Task: Look for space in Dandeli, India from 3rd August, 2023 to 17th August, 2023 for 3 adults, 1 child in price range Rs.3000 to Rs.15000. Place can be entire place with 3 bedrooms having 4 beds and 2 bathrooms. Property type can be house, flat, guest house. Booking option can be shelf check-in. Required host language is English.
Action: Mouse moved to (459, 53)
Screenshot: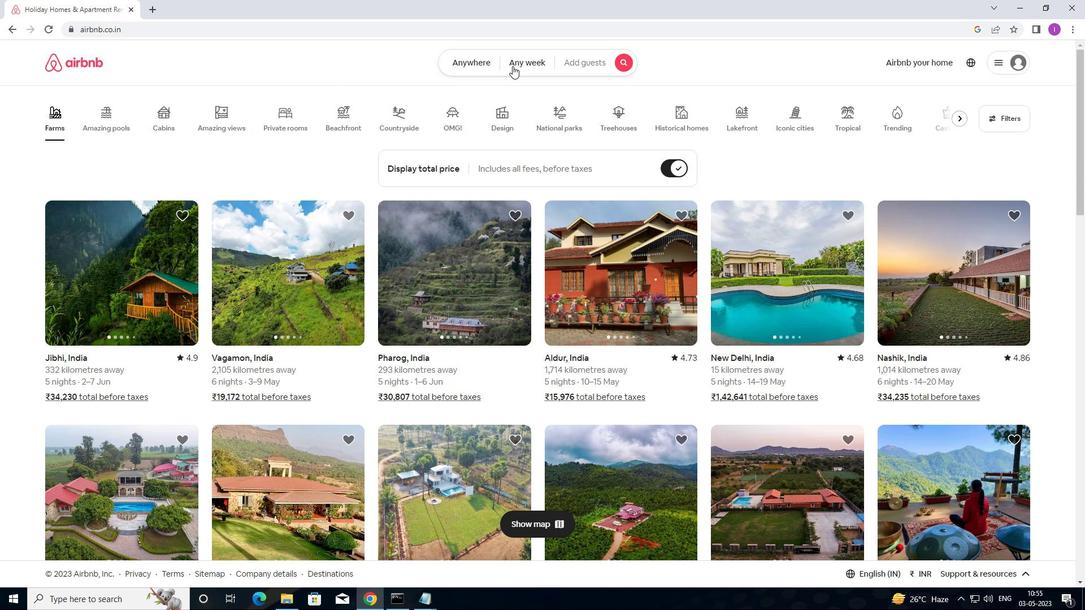 
Action: Mouse pressed left at (459, 53)
Screenshot: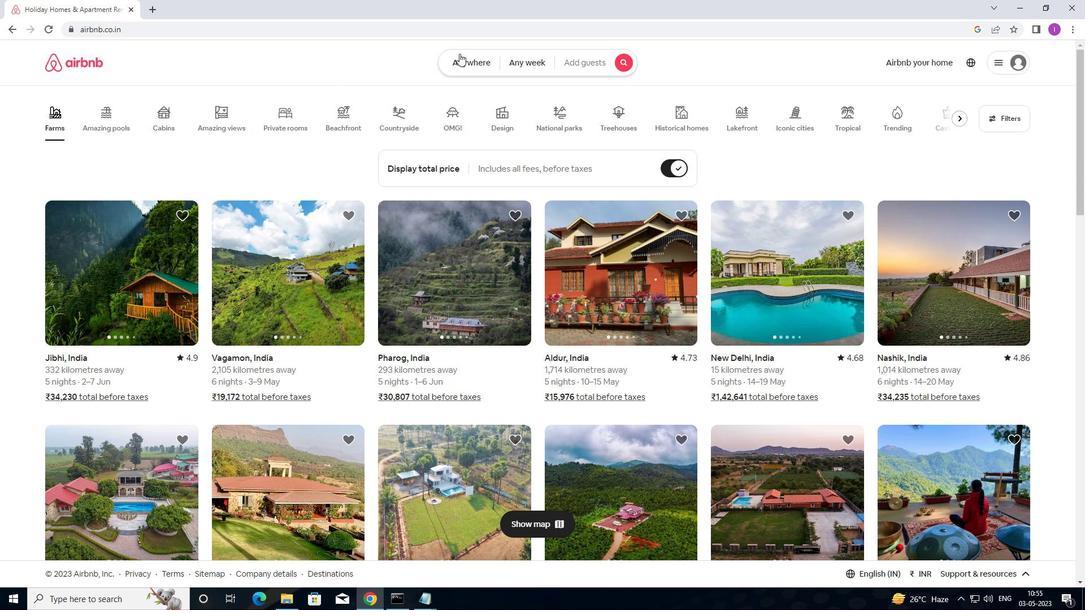 
Action: Mouse moved to (367, 111)
Screenshot: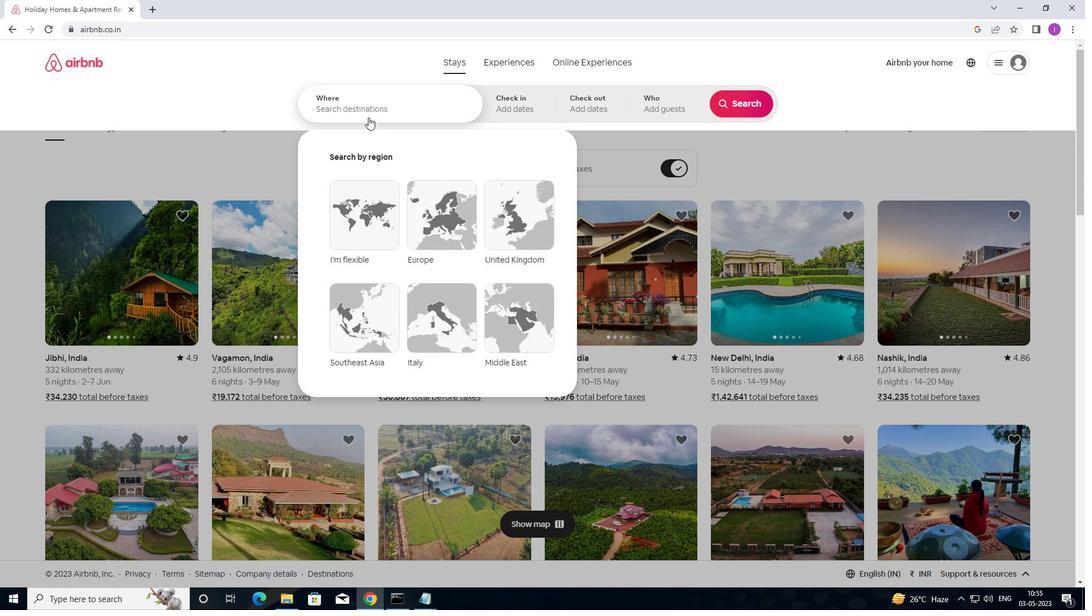 
Action: Mouse pressed left at (367, 111)
Screenshot: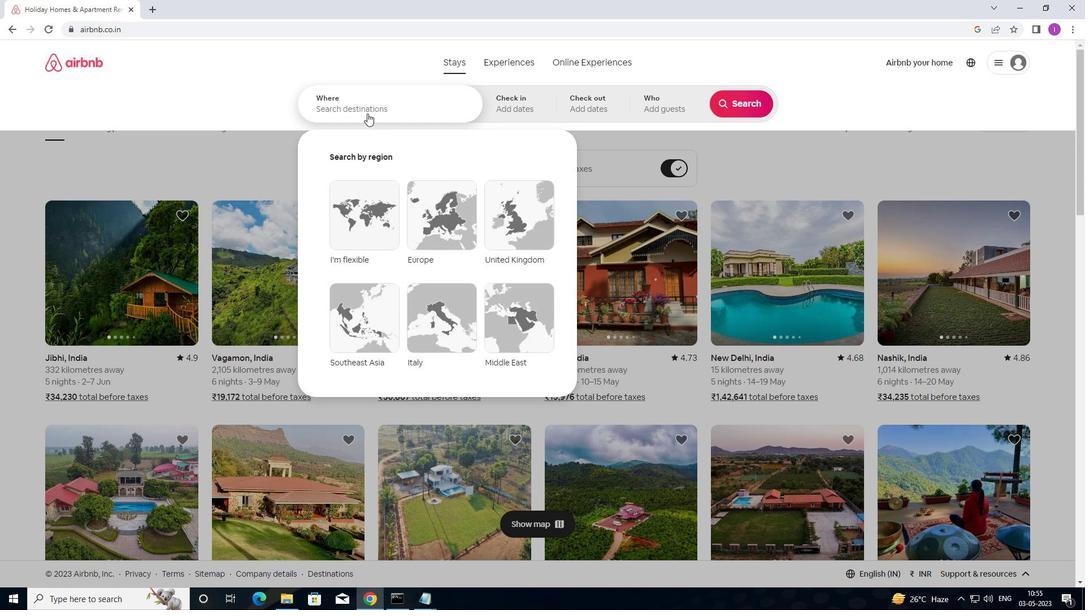 
Action: Mouse moved to (434, 107)
Screenshot: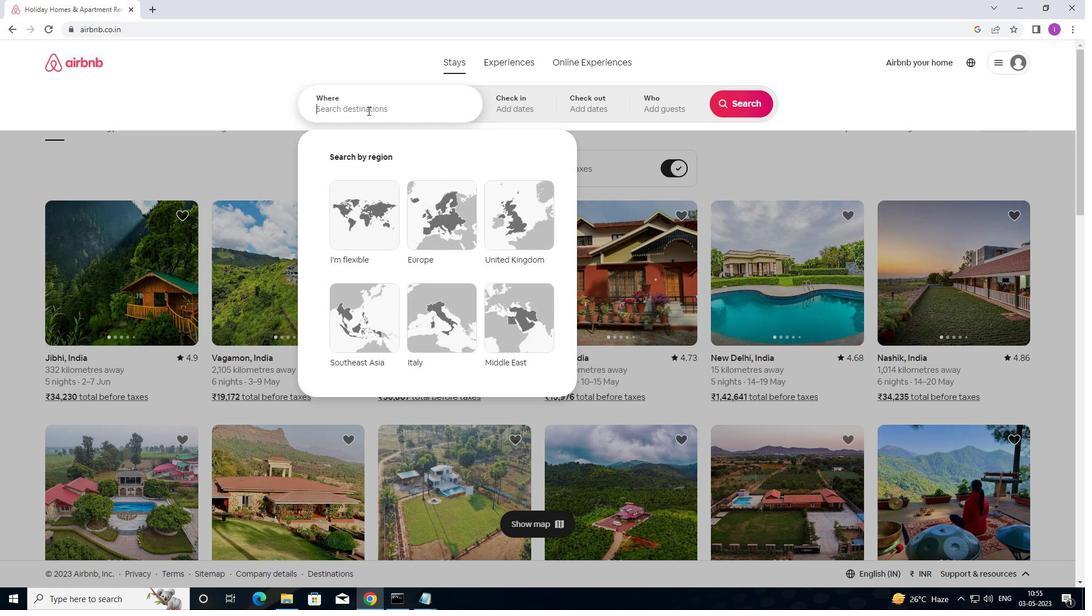 
Action: Key pressed <Key.shift>DANDELI,<Key.shift>INDIA
Screenshot: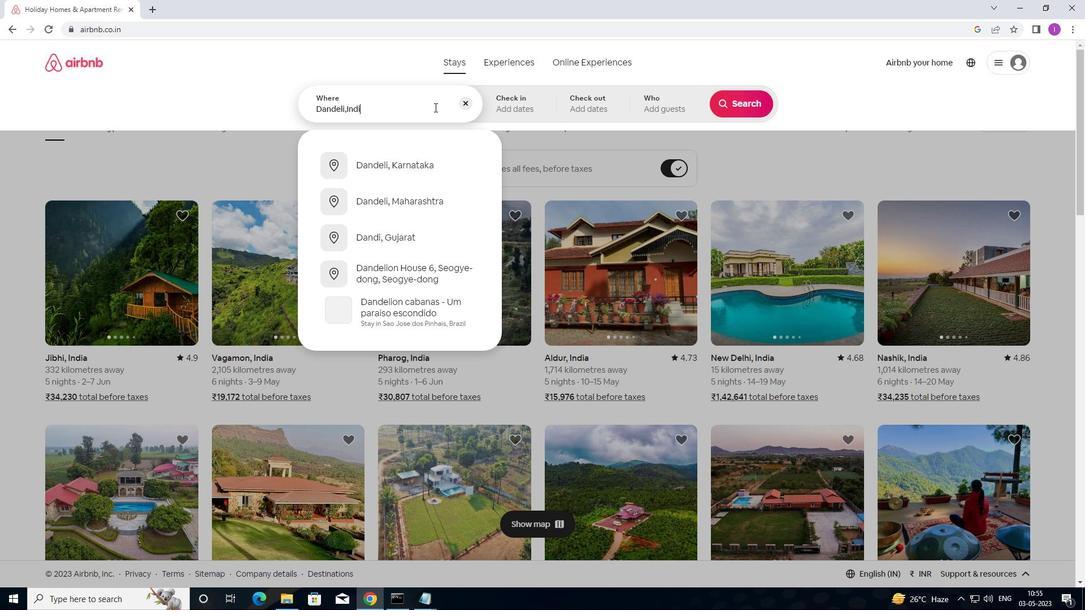 
Action: Mouse moved to (534, 104)
Screenshot: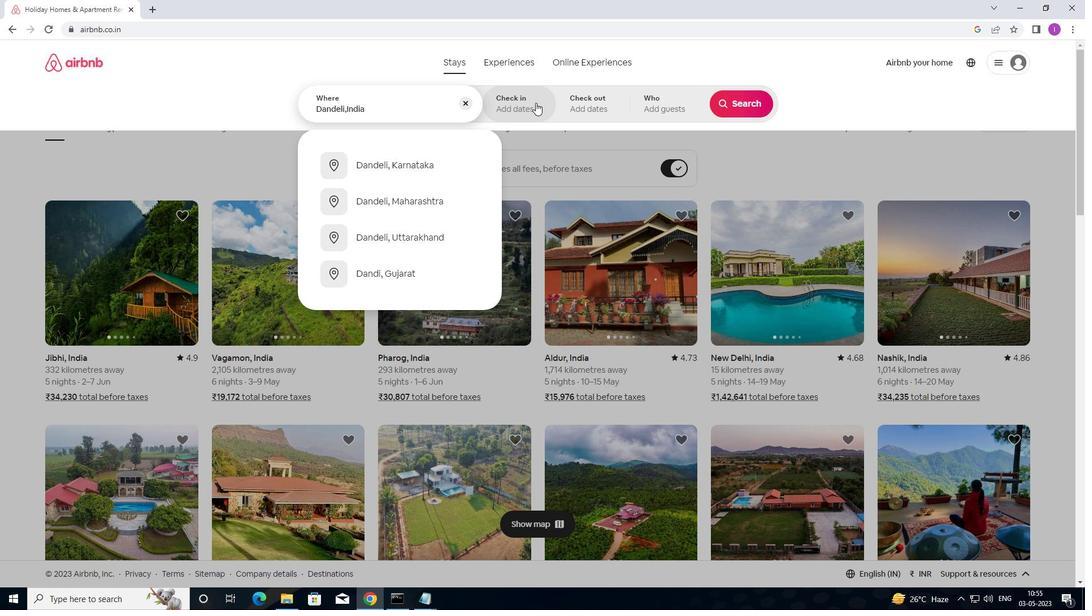 
Action: Mouse pressed left at (534, 104)
Screenshot: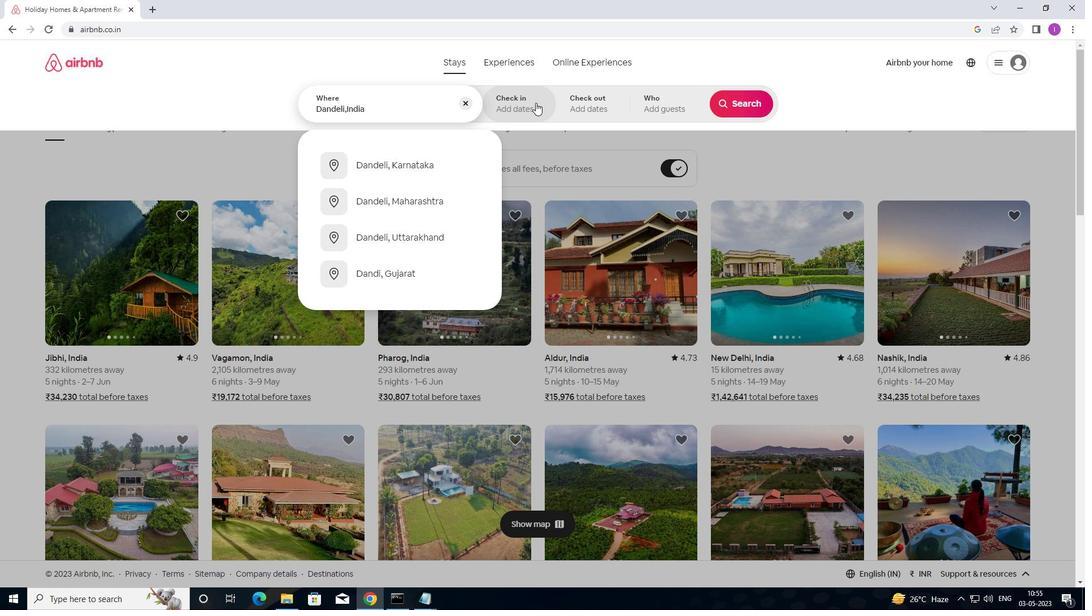 
Action: Mouse moved to (742, 192)
Screenshot: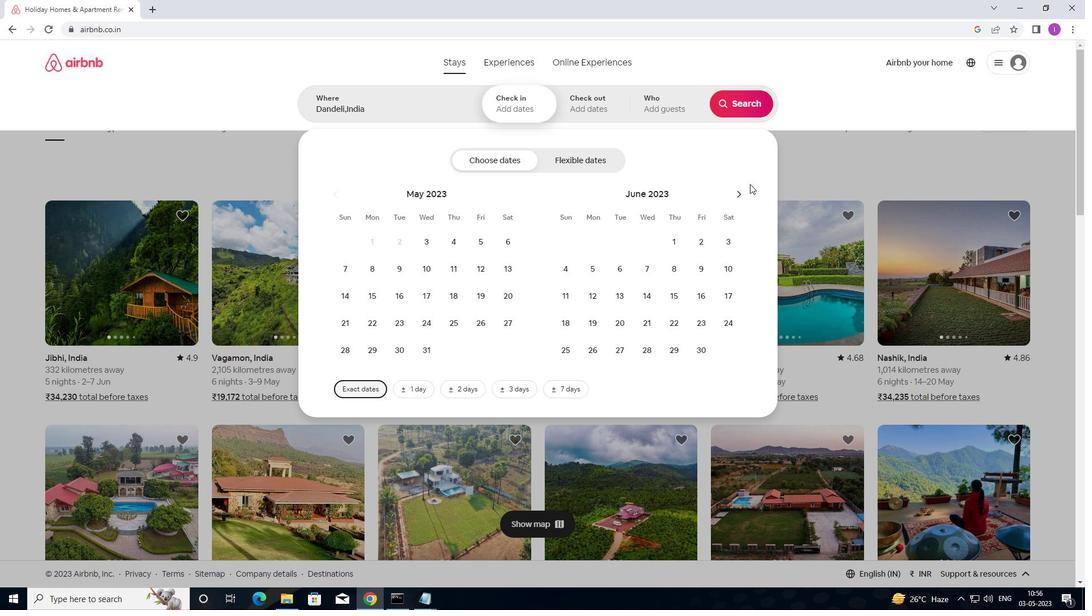 
Action: Mouse pressed left at (742, 192)
Screenshot: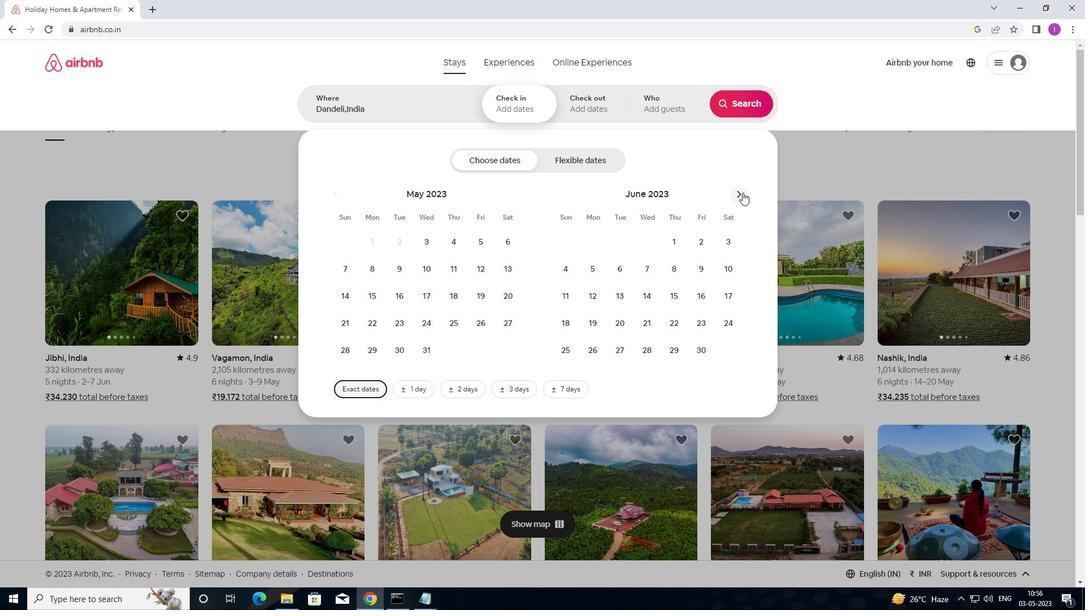 
Action: Mouse pressed left at (742, 192)
Screenshot: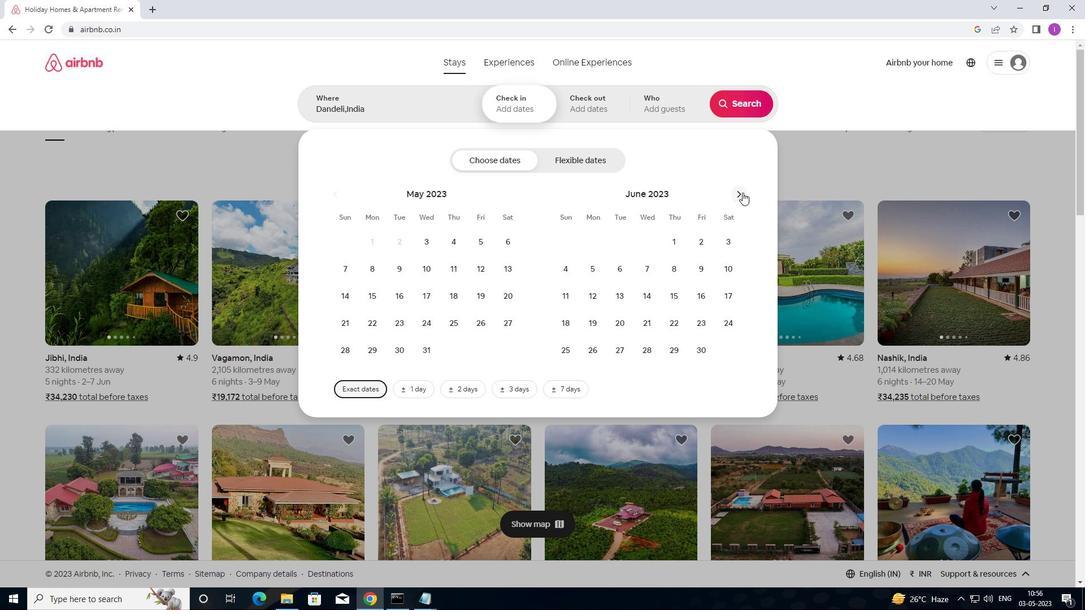 
Action: Mouse moved to (670, 240)
Screenshot: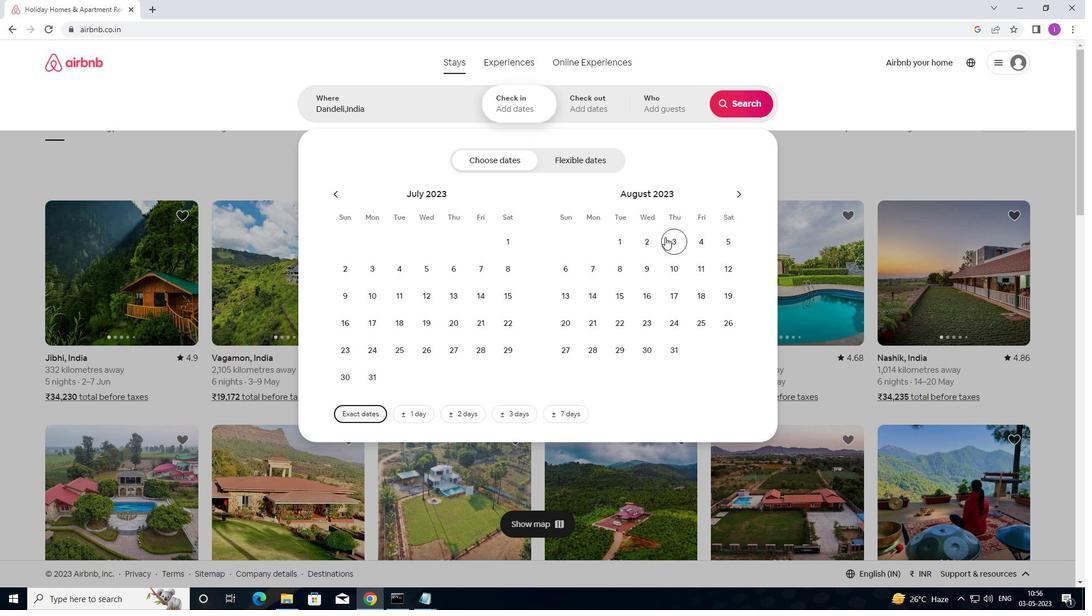 
Action: Mouse pressed left at (670, 240)
Screenshot: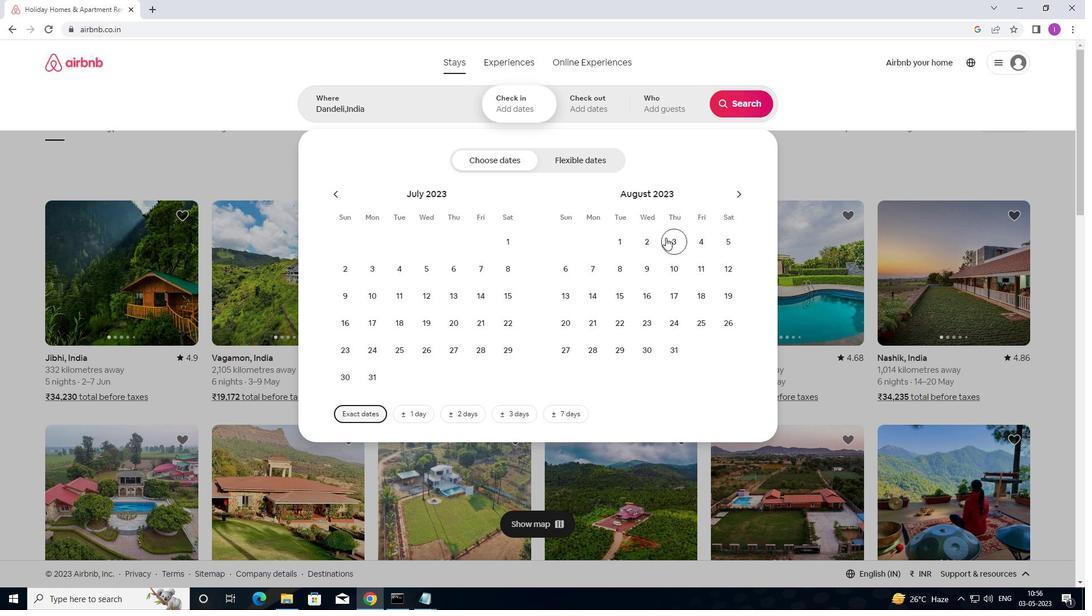 
Action: Mouse moved to (676, 294)
Screenshot: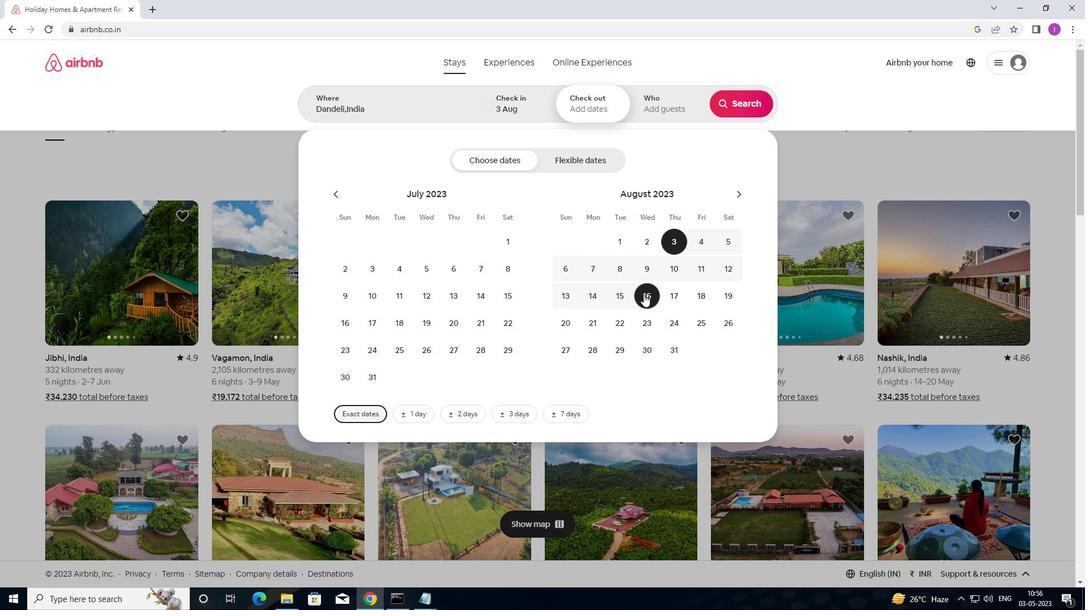 
Action: Mouse pressed left at (676, 294)
Screenshot: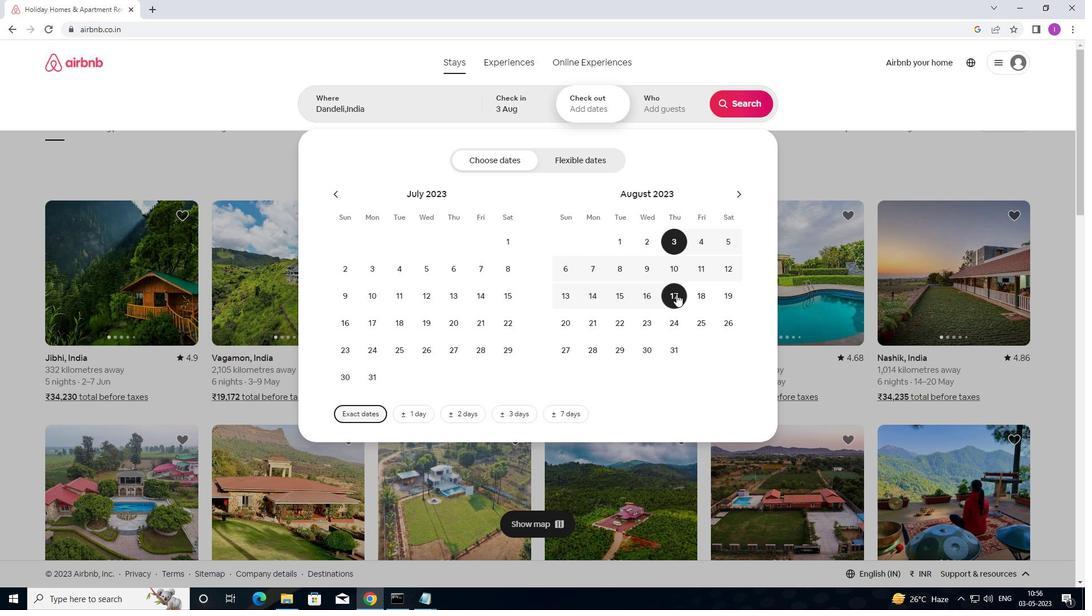 
Action: Mouse moved to (655, 110)
Screenshot: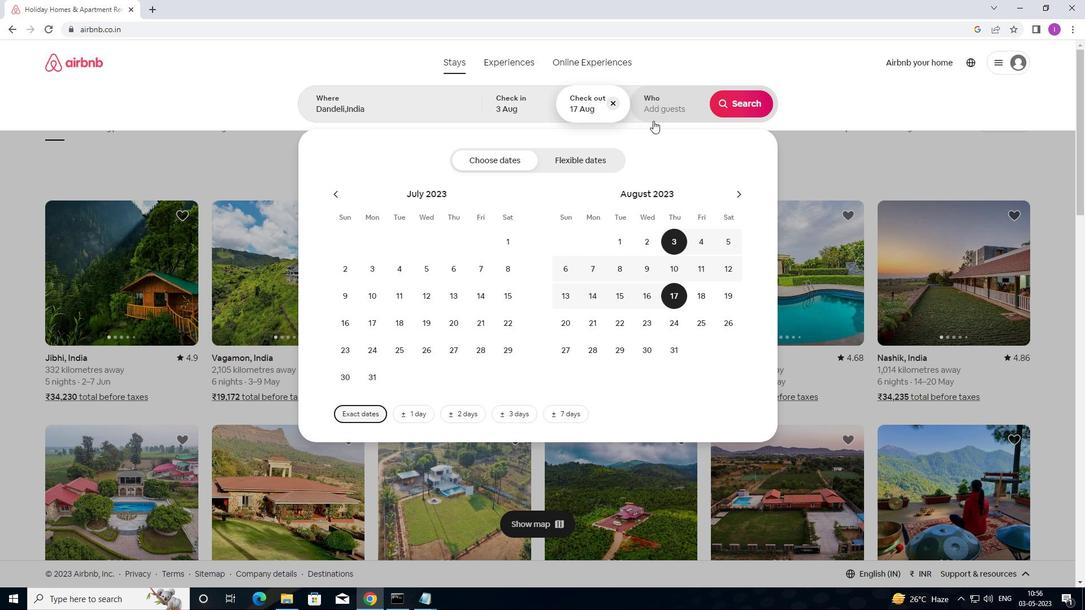 
Action: Mouse pressed left at (655, 110)
Screenshot: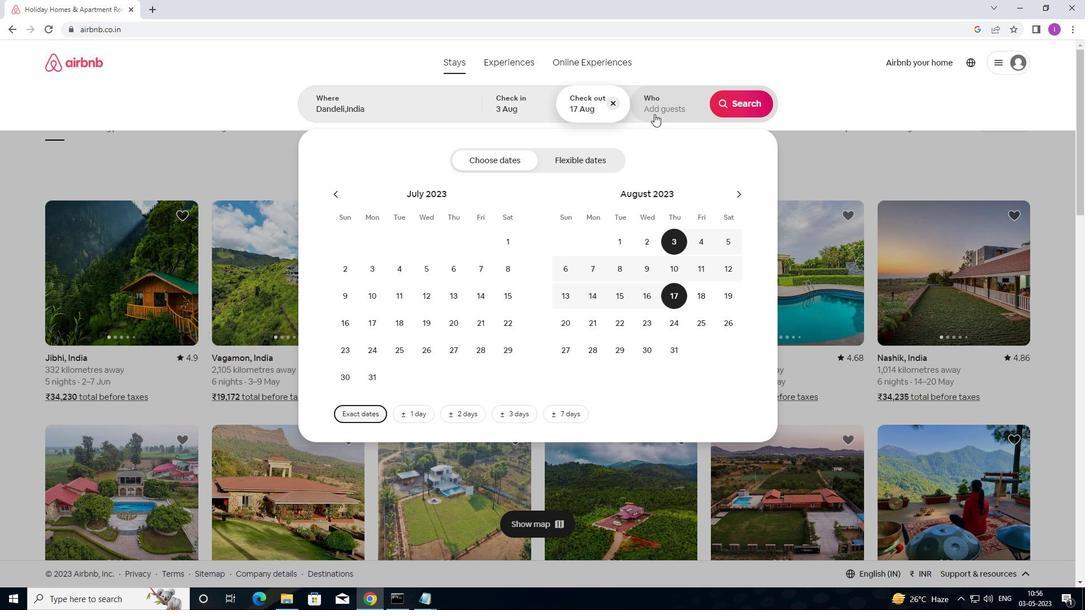 
Action: Mouse moved to (750, 164)
Screenshot: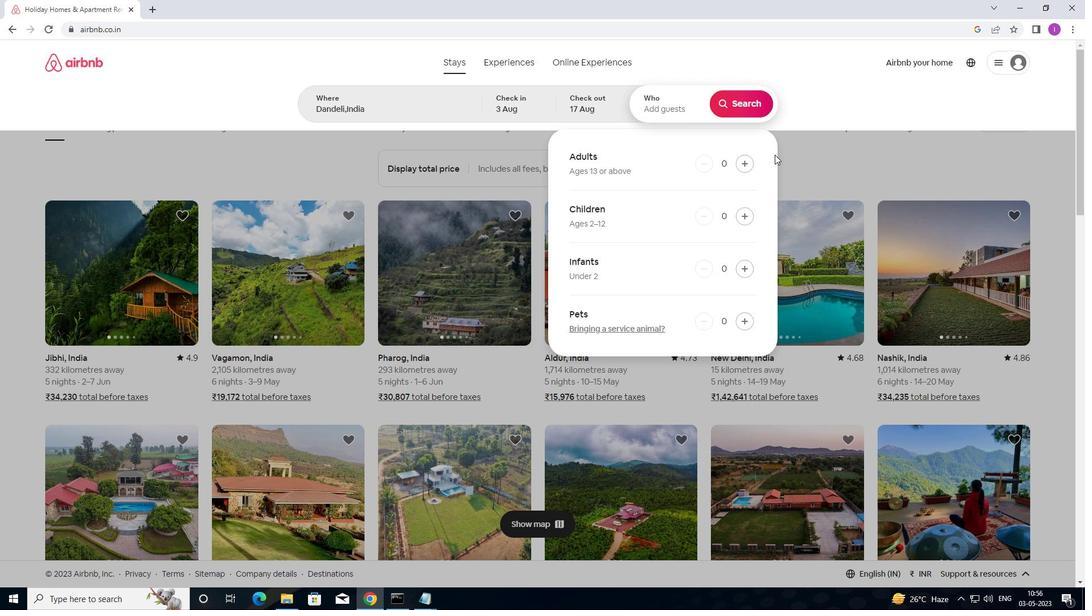 
Action: Mouse pressed left at (750, 164)
Screenshot: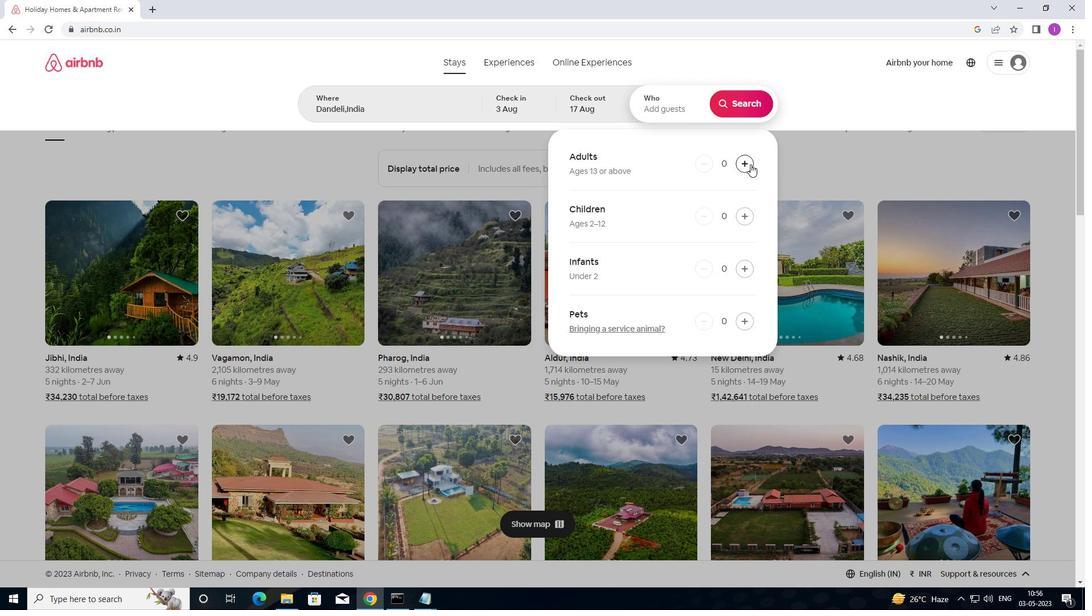 
Action: Mouse pressed left at (750, 164)
Screenshot: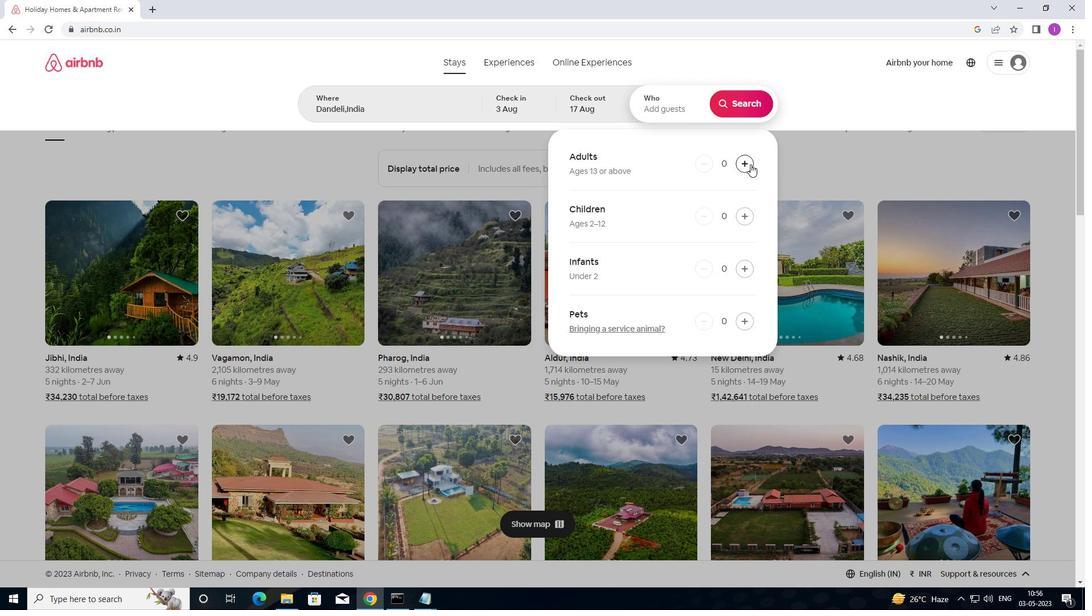 
Action: Mouse moved to (750, 164)
Screenshot: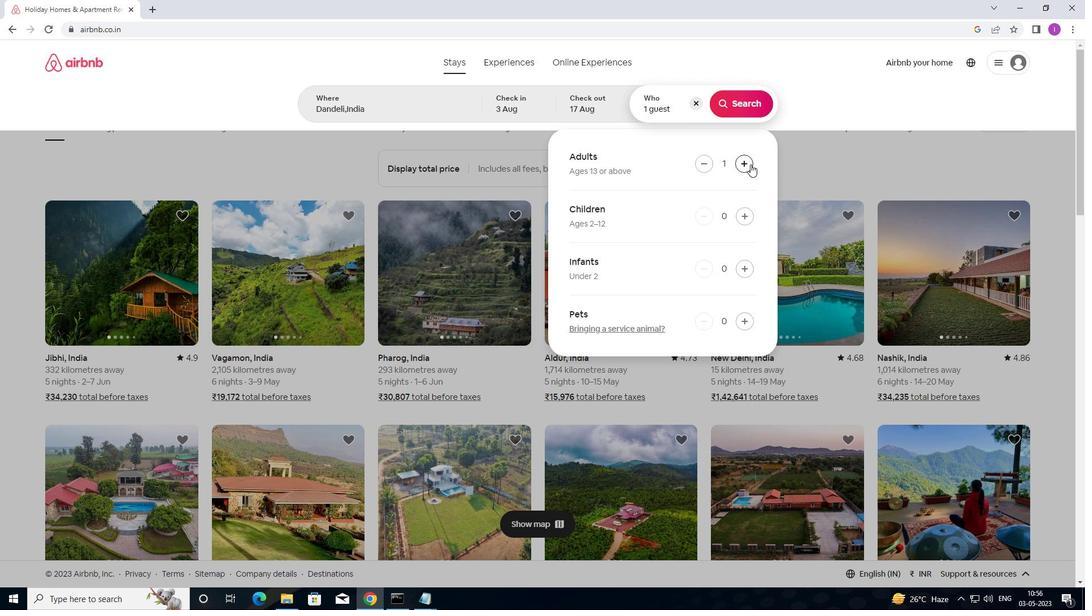 
Action: Mouse pressed left at (750, 164)
Screenshot: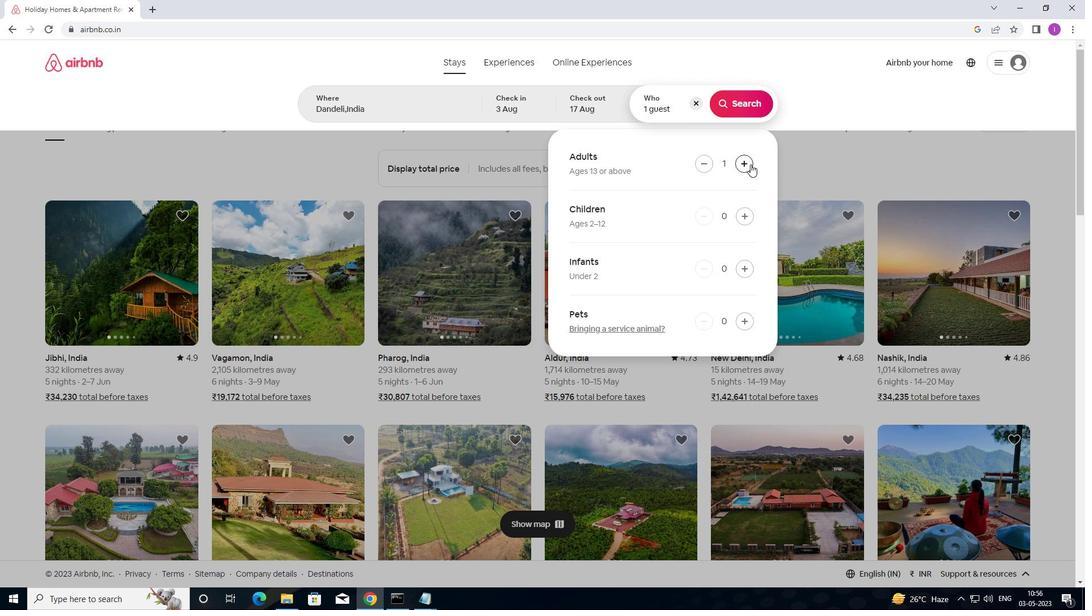 
Action: Mouse moved to (749, 214)
Screenshot: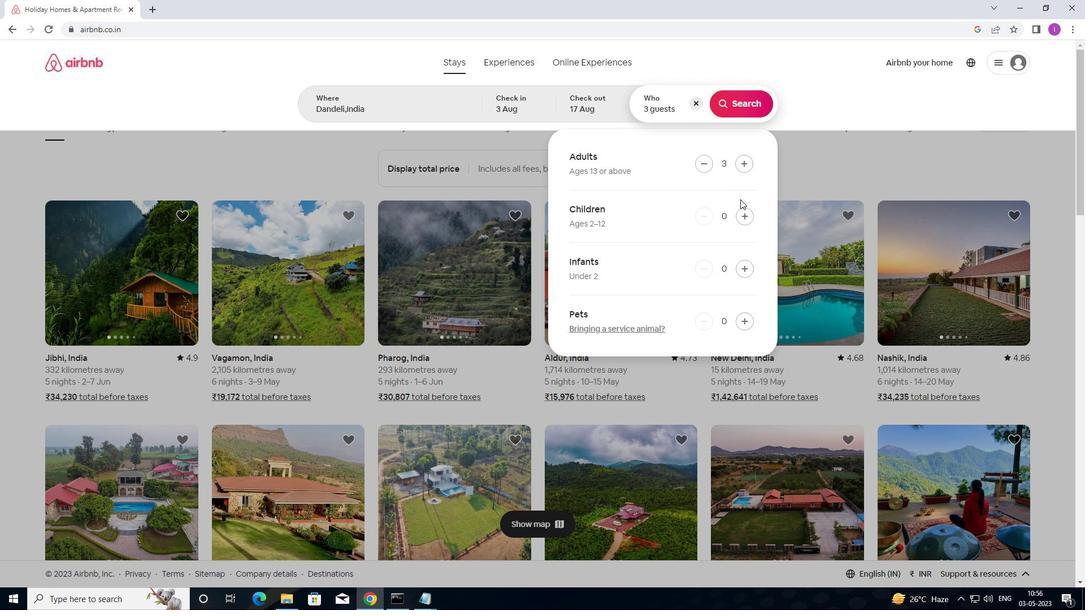 
Action: Mouse pressed left at (749, 214)
Screenshot: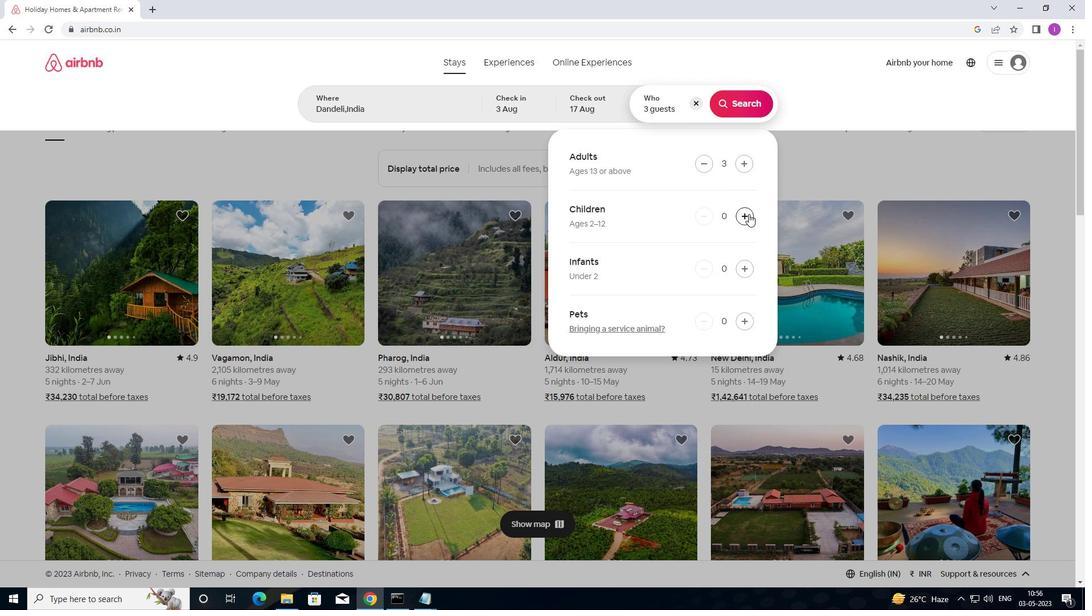 
Action: Mouse moved to (740, 107)
Screenshot: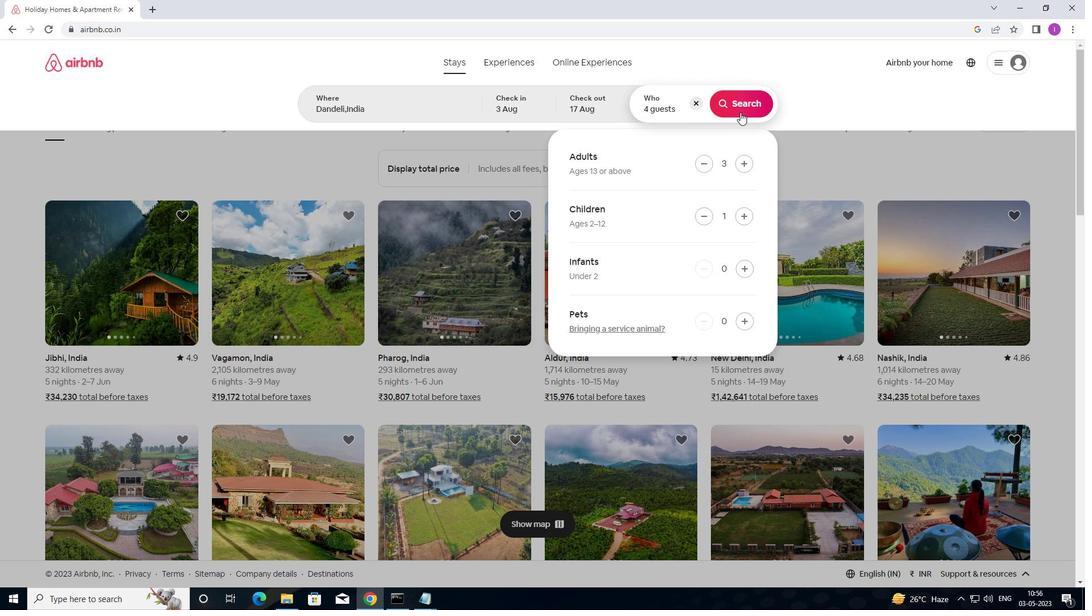 
Action: Mouse pressed left at (740, 107)
Screenshot: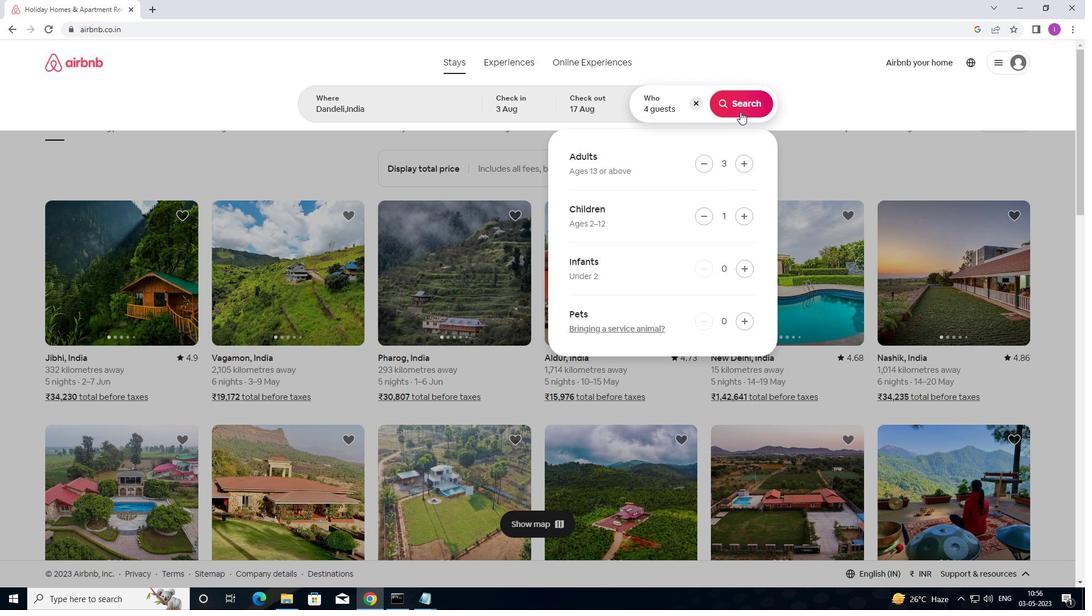 
Action: Mouse moved to (1030, 115)
Screenshot: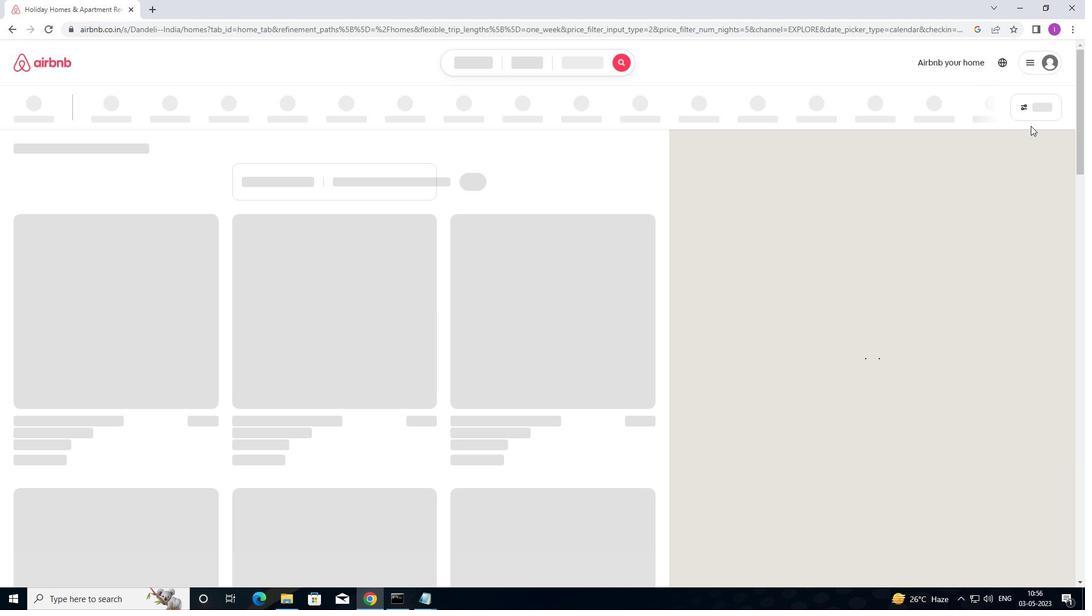 
Action: Mouse pressed left at (1030, 115)
Screenshot: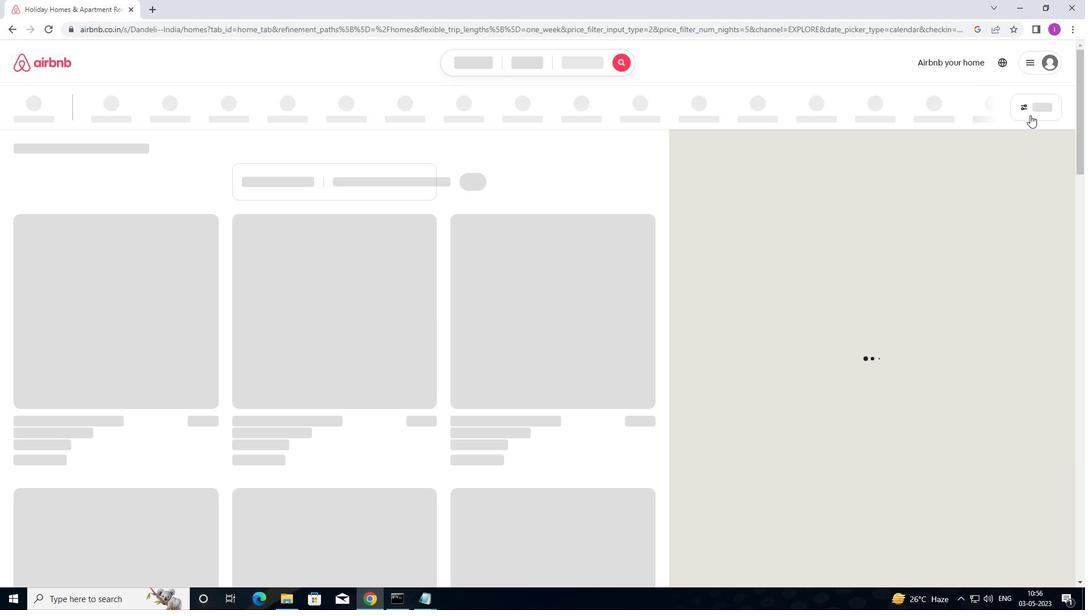 
Action: Mouse moved to (418, 249)
Screenshot: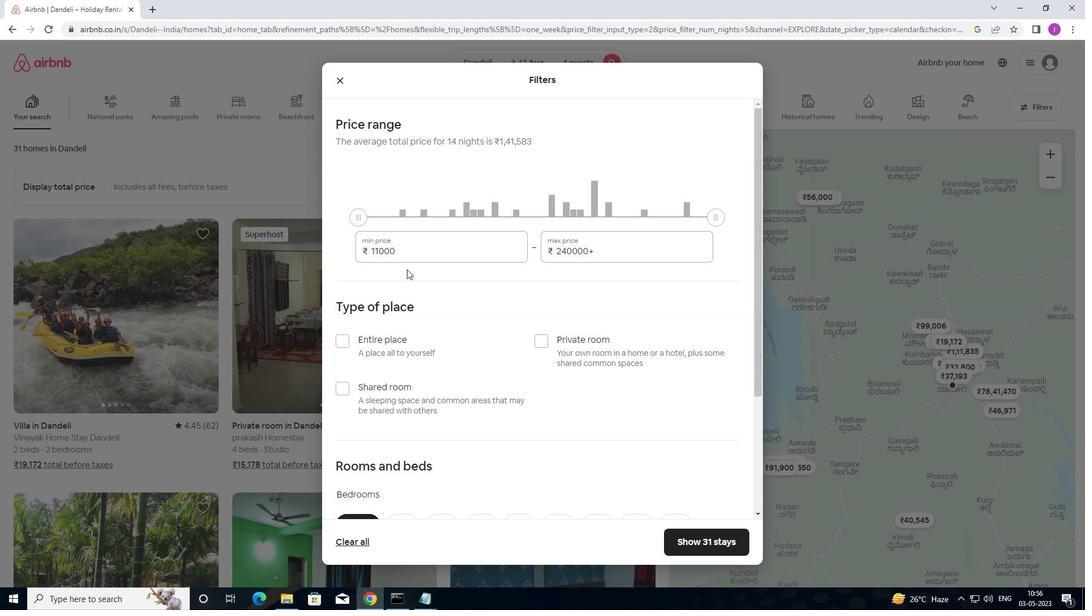 
Action: Mouse pressed left at (418, 249)
Screenshot: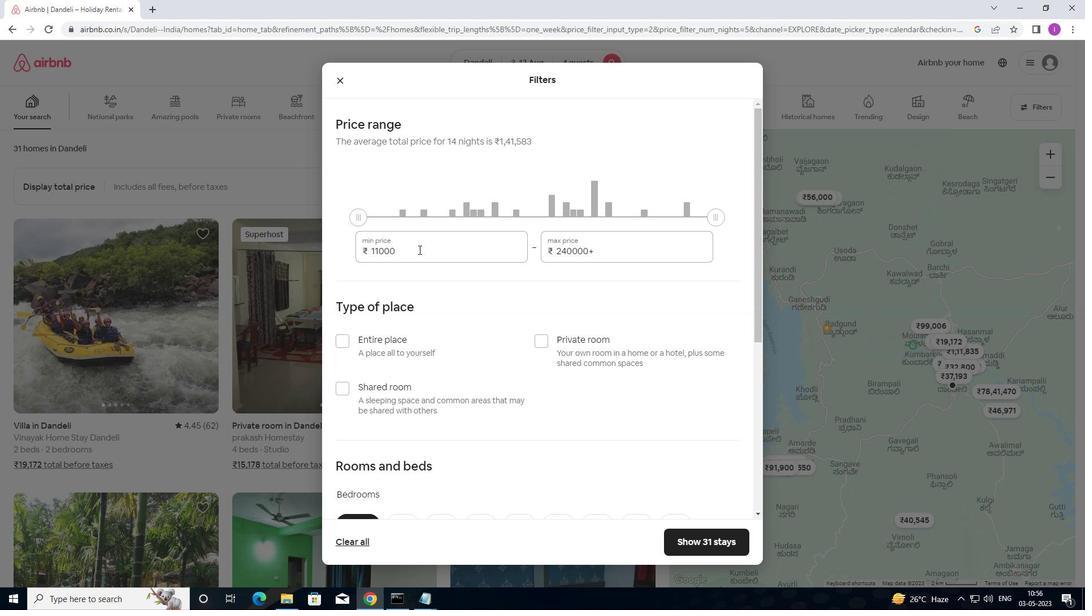 
Action: Mouse moved to (376, 248)
Screenshot: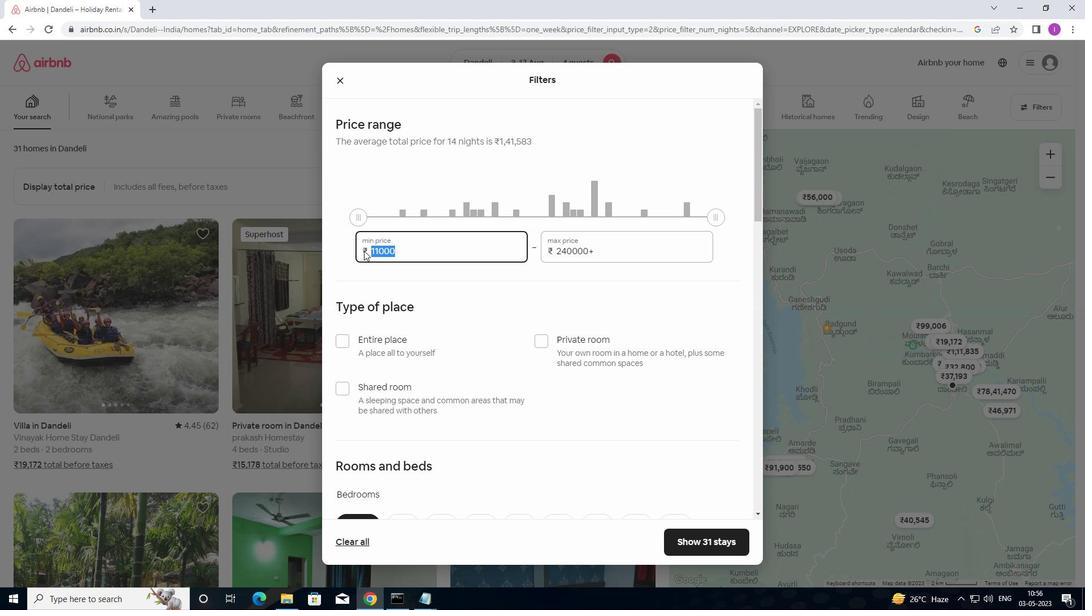 
Action: Key pressed 3
Screenshot: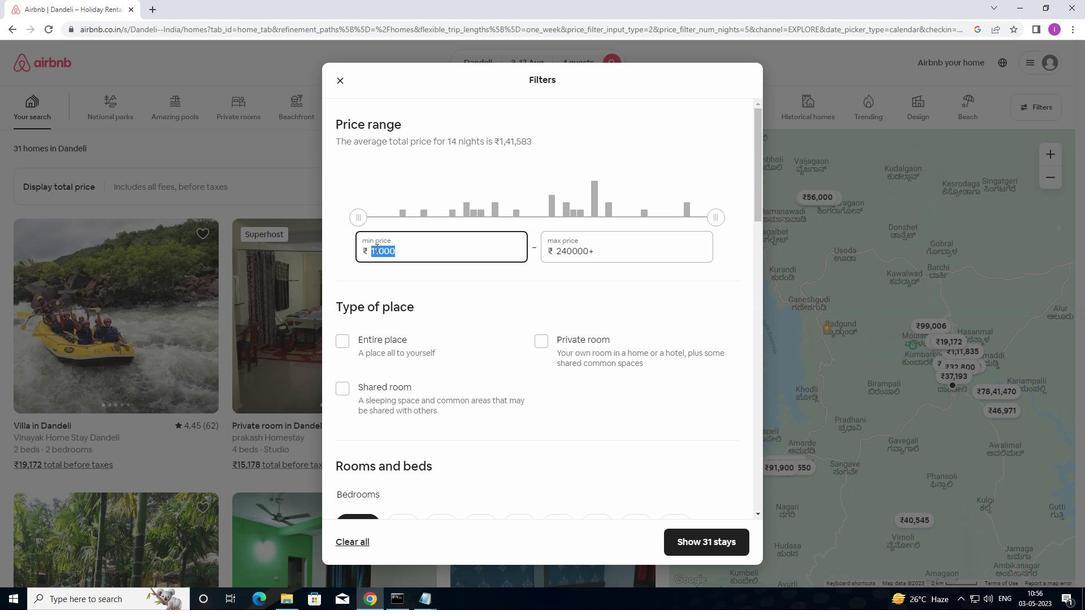 
Action: Mouse moved to (381, 248)
Screenshot: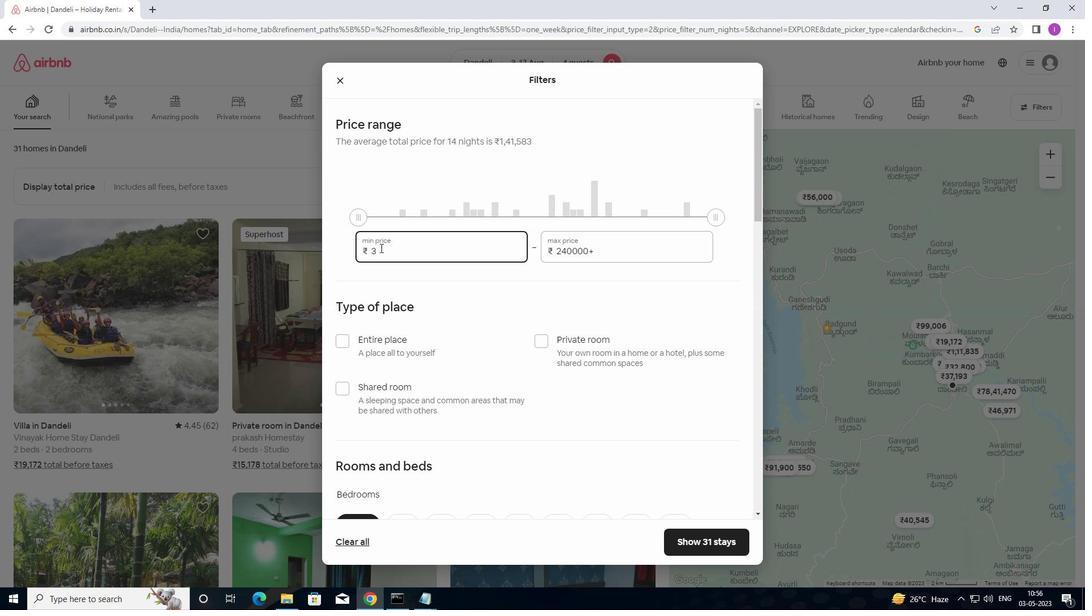 
Action: Key pressed 0
Screenshot: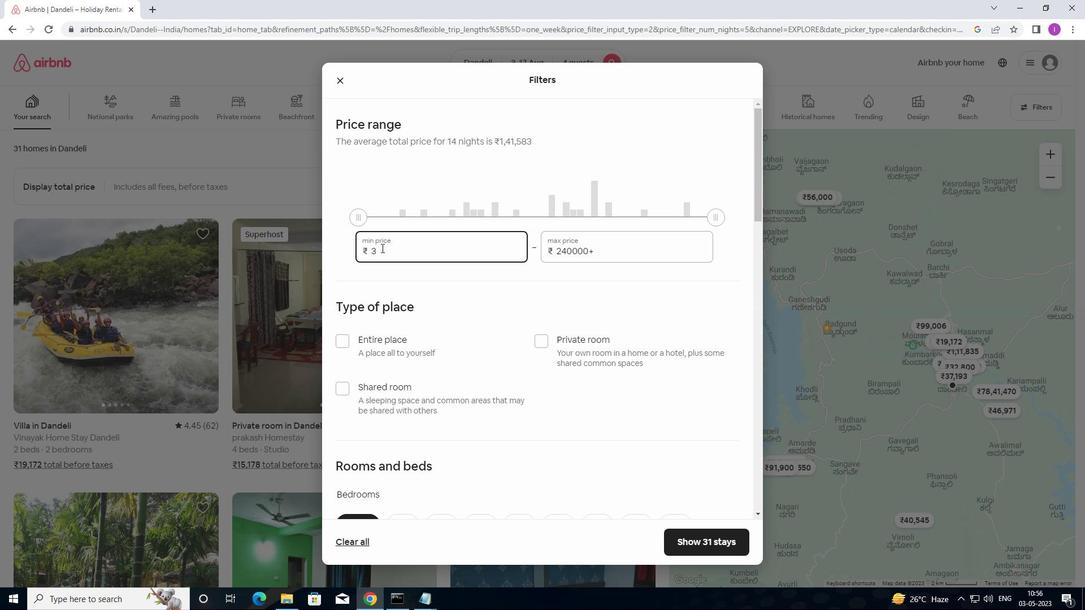 
Action: Mouse moved to (382, 247)
Screenshot: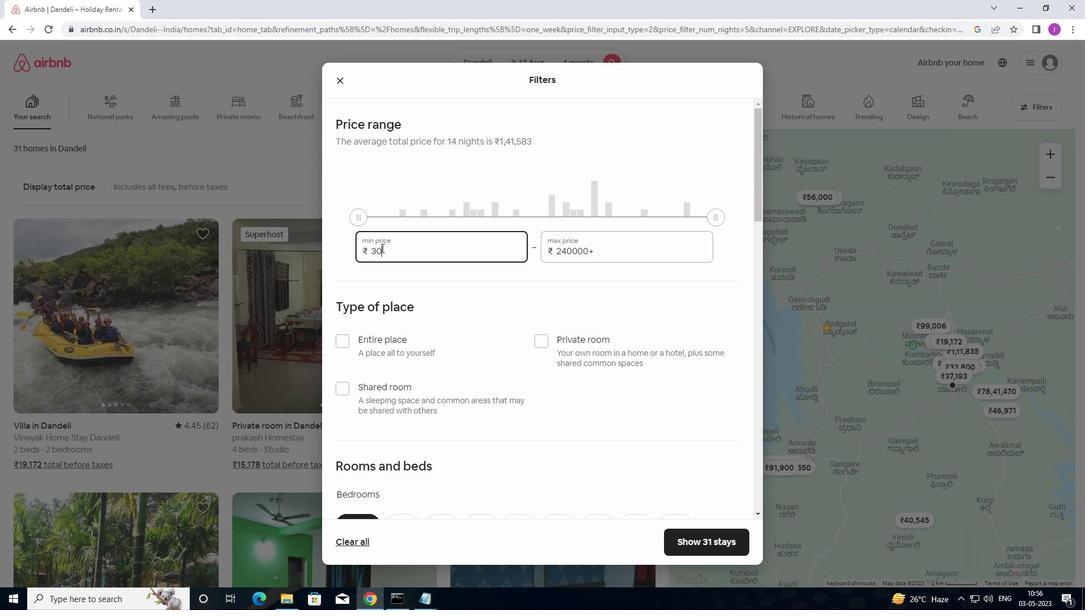 
Action: Key pressed 00
Screenshot: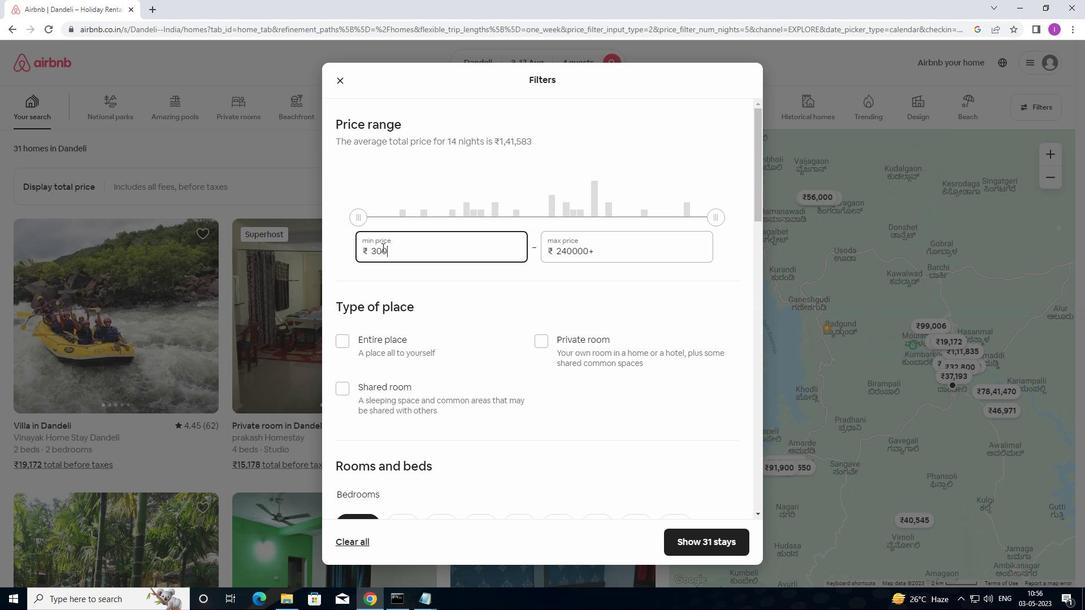 
Action: Mouse moved to (601, 252)
Screenshot: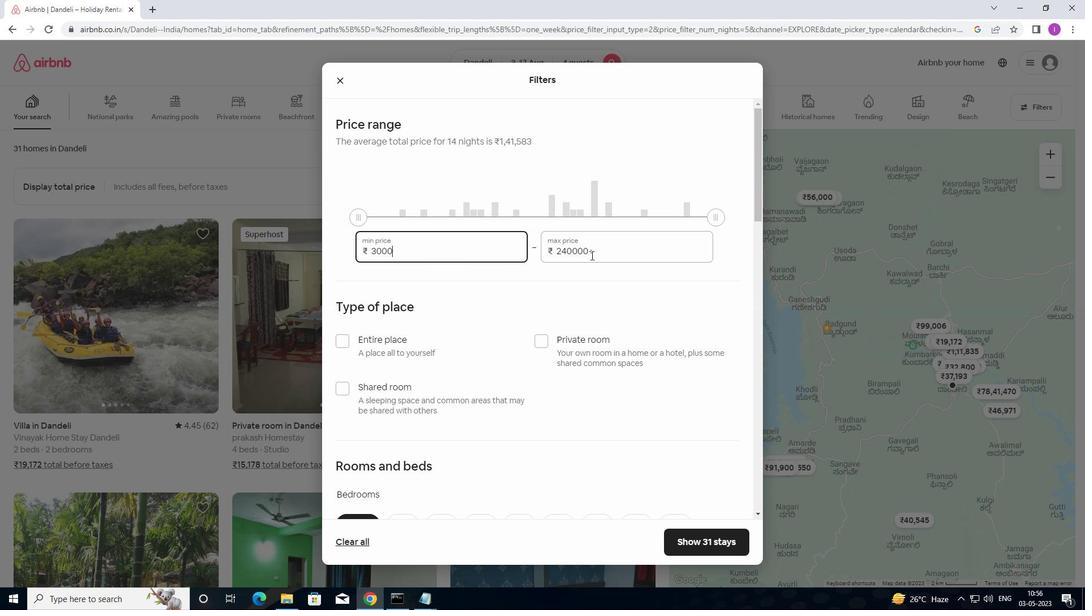 
Action: Mouse pressed left at (601, 252)
Screenshot: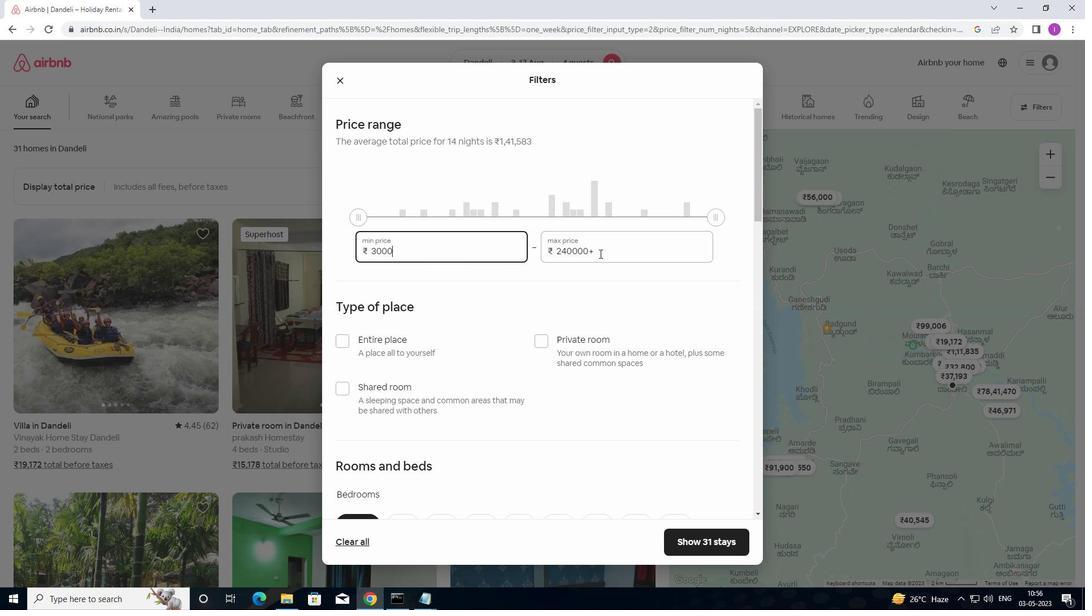 
Action: Mouse moved to (541, 251)
Screenshot: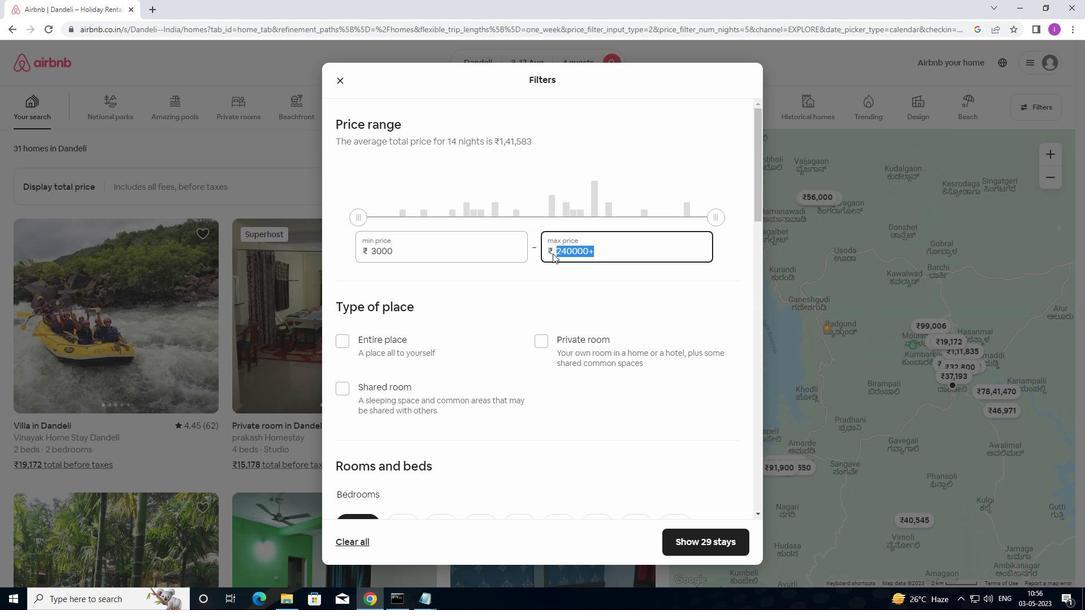 
Action: Key pressed 15000
Screenshot: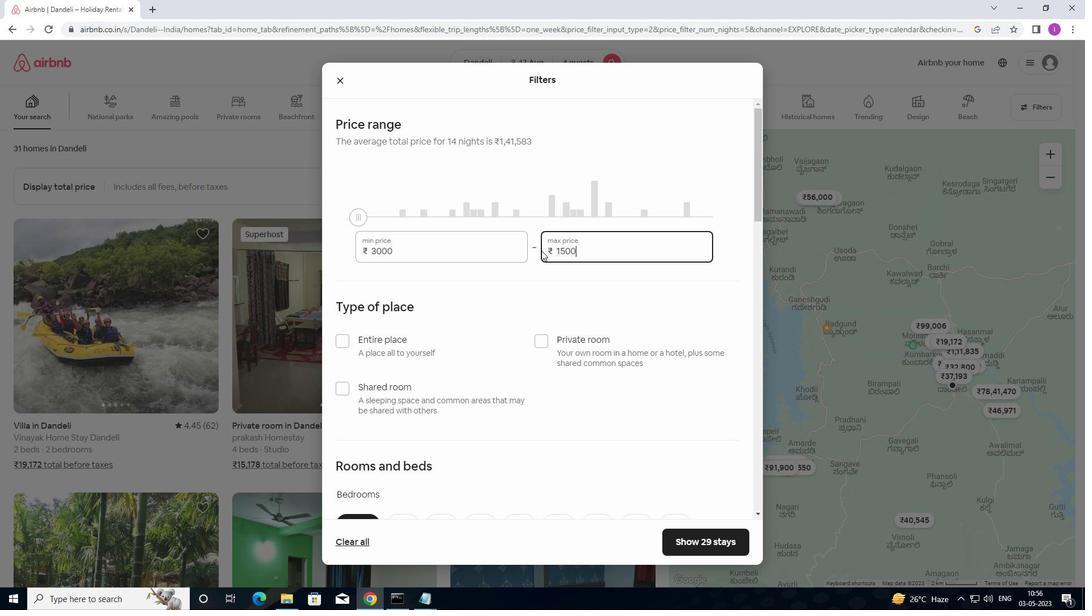 
Action: Mouse moved to (534, 316)
Screenshot: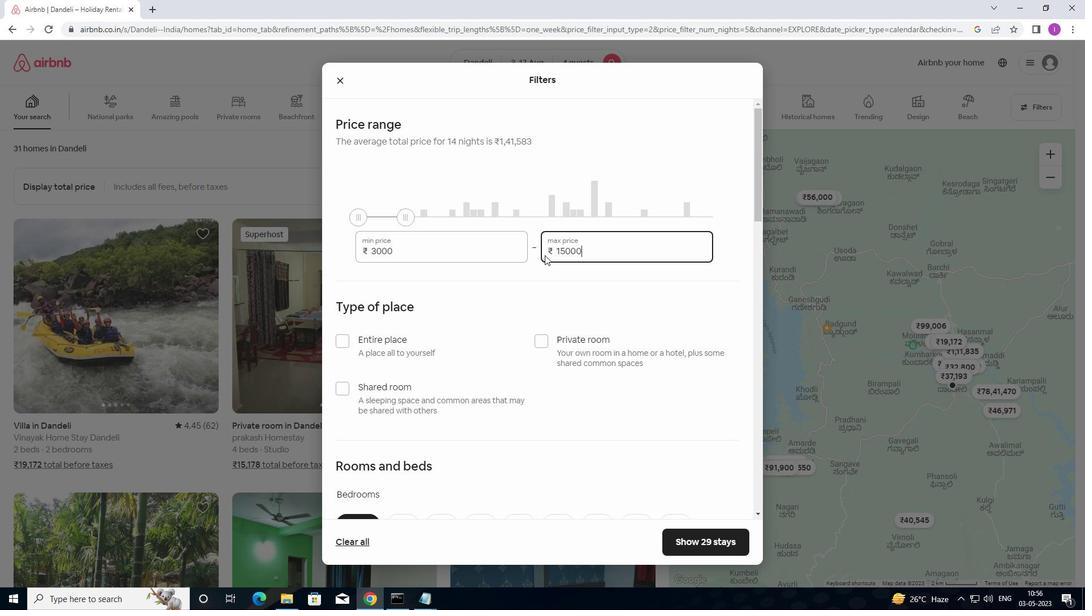 
Action: Mouse scrolled (534, 315) with delta (0, 0)
Screenshot: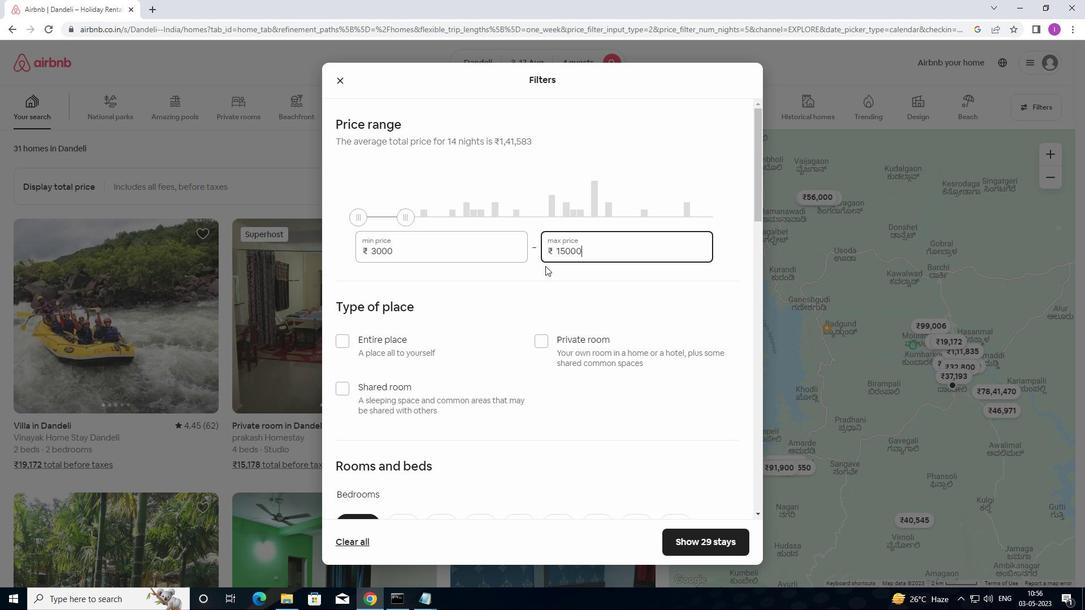 
Action: Mouse moved to (534, 316)
Screenshot: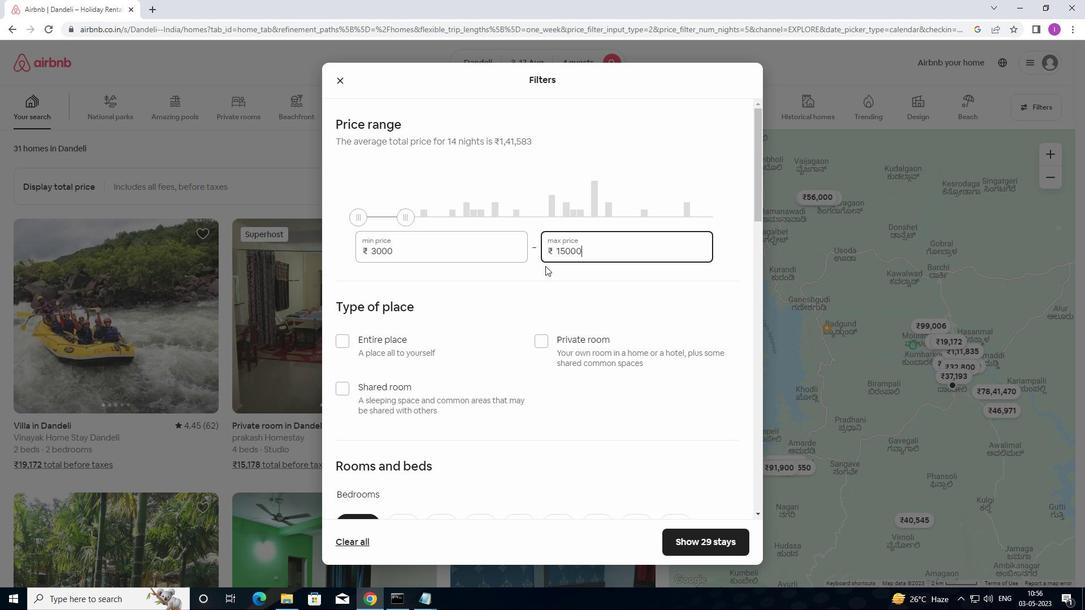 
Action: Mouse scrolled (534, 316) with delta (0, 0)
Screenshot: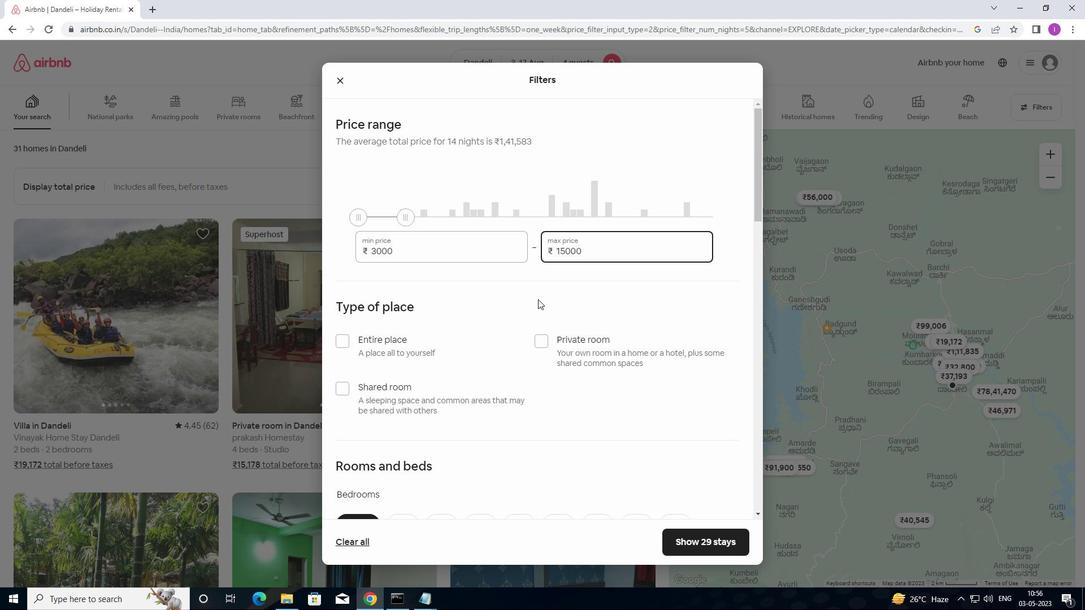 
Action: Mouse moved to (343, 230)
Screenshot: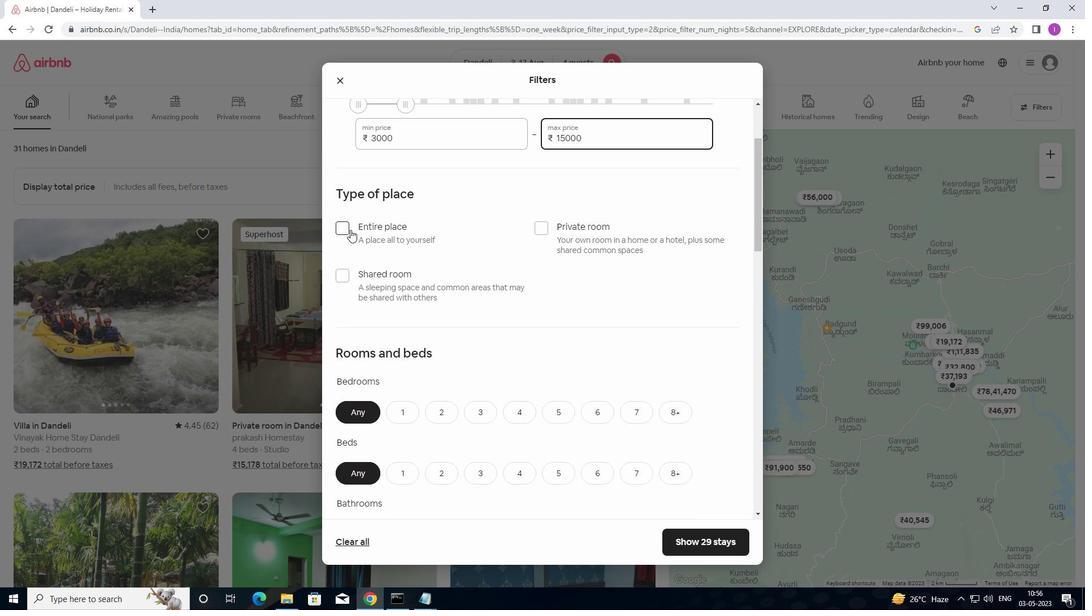 
Action: Mouse pressed left at (343, 230)
Screenshot: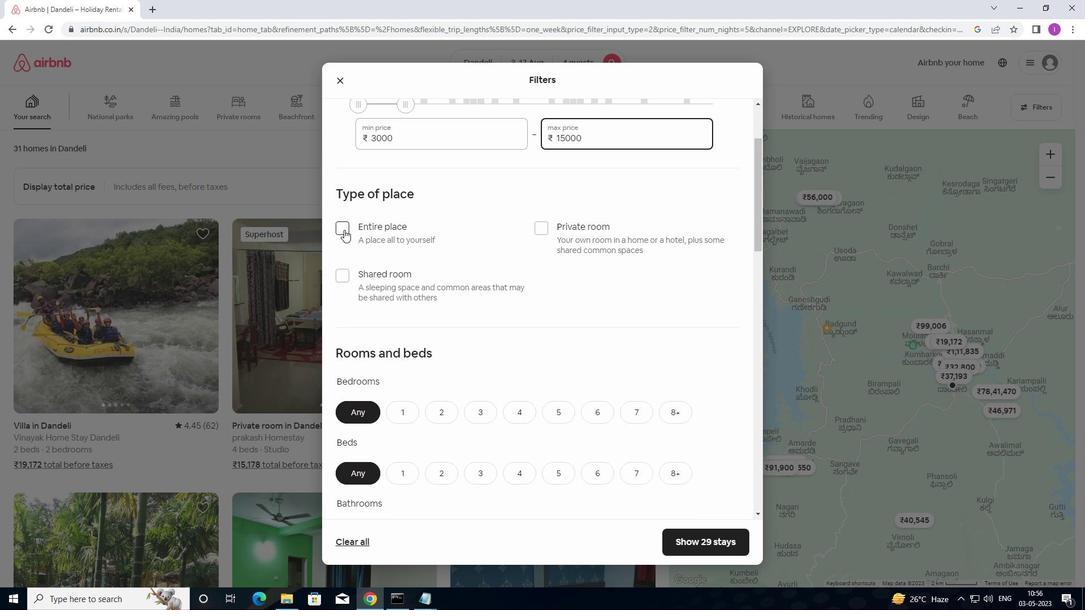 
Action: Mouse moved to (398, 323)
Screenshot: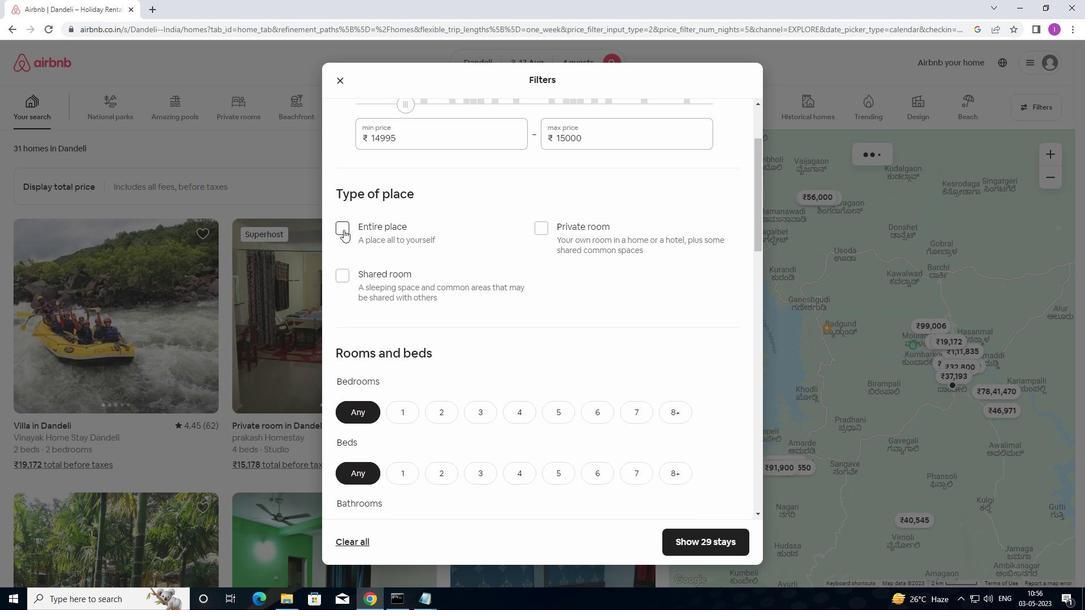 
Action: Mouse scrolled (398, 322) with delta (0, 0)
Screenshot: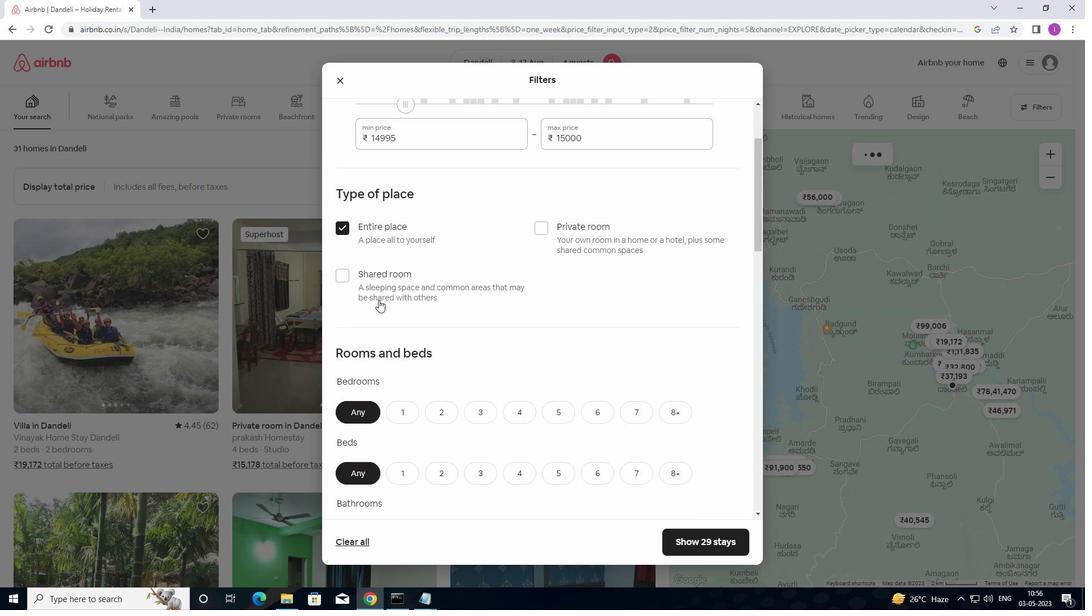 
Action: Mouse moved to (398, 323)
Screenshot: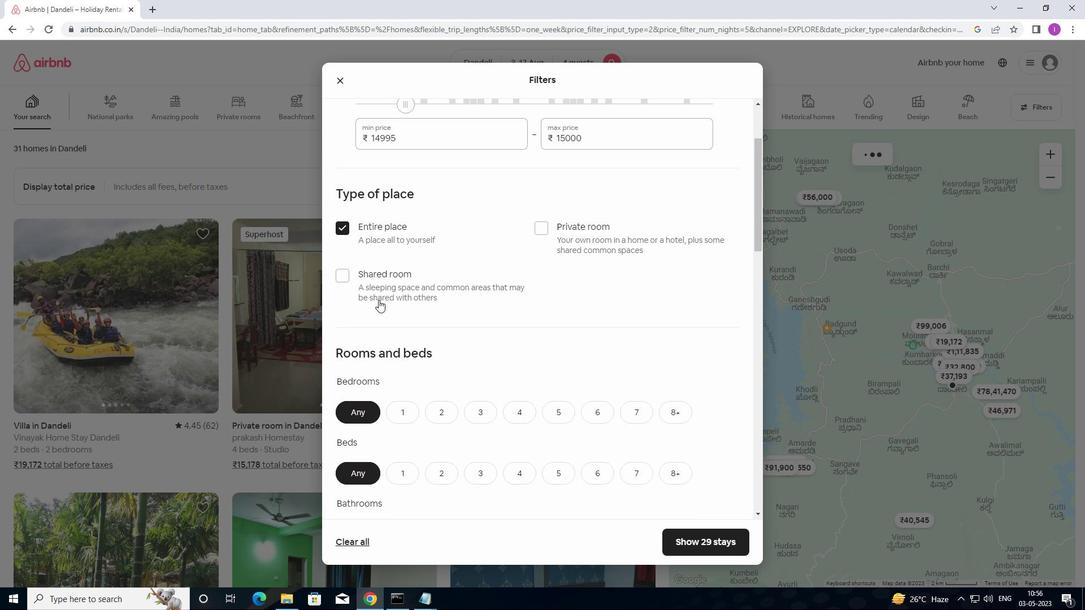 
Action: Mouse scrolled (398, 322) with delta (0, 0)
Screenshot: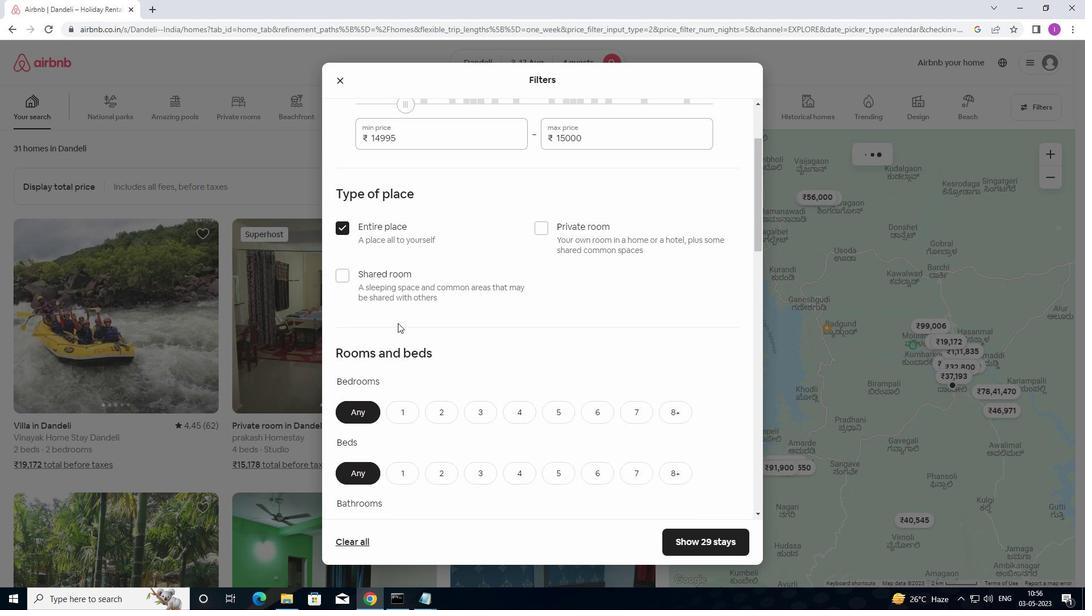 
Action: Mouse scrolled (398, 322) with delta (0, 0)
Screenshot: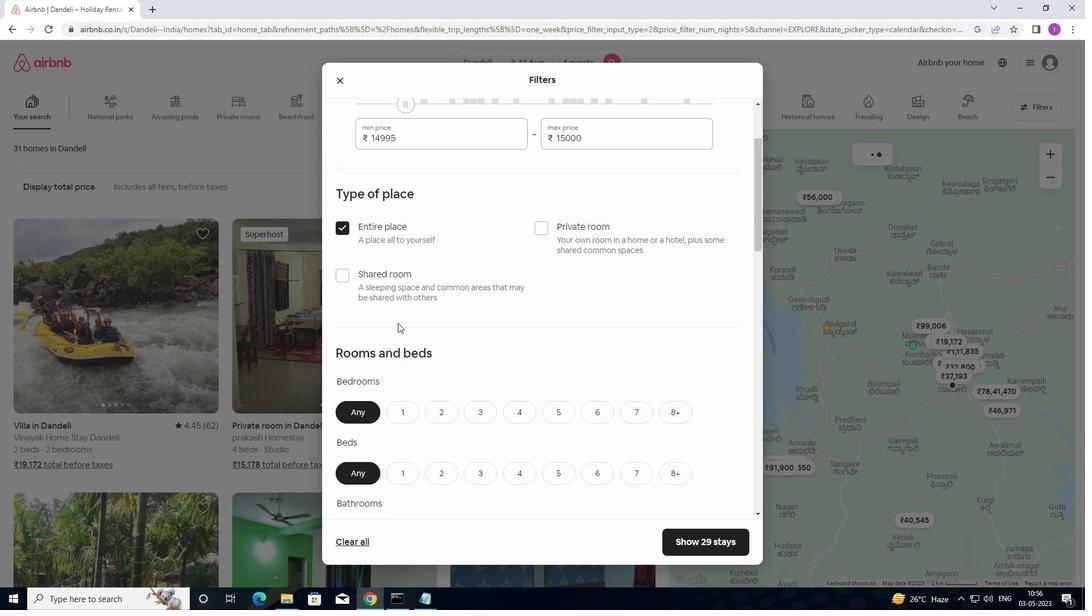
Action: Mouse moved to (471, 245)
Screenshot: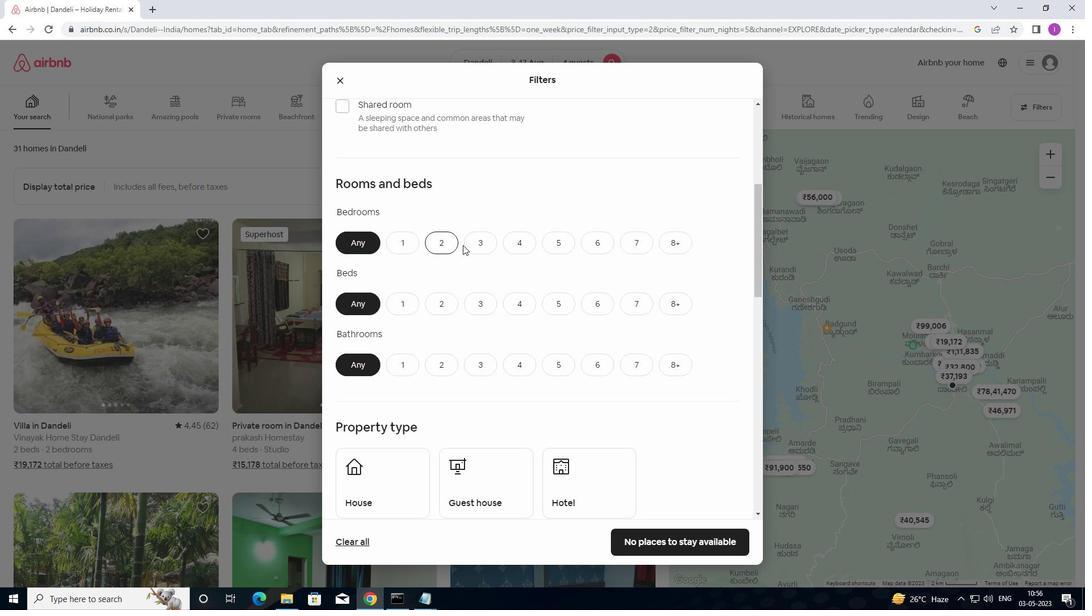 
Action: Mouse pressed left at (471, 245)
Screenshot: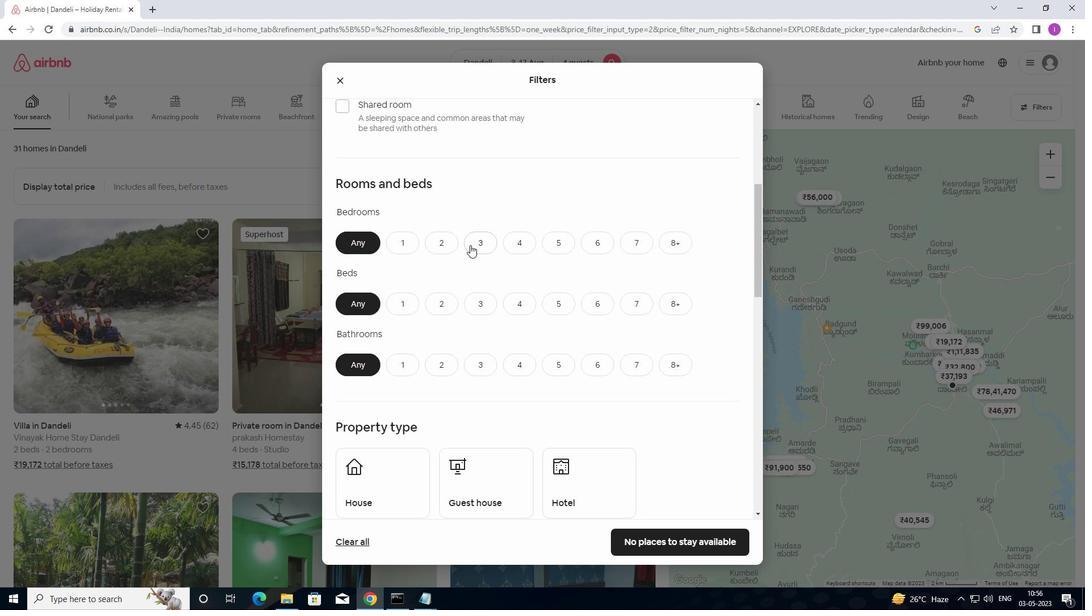 
Action: Mouse moved to (530, 309)
Screenshot: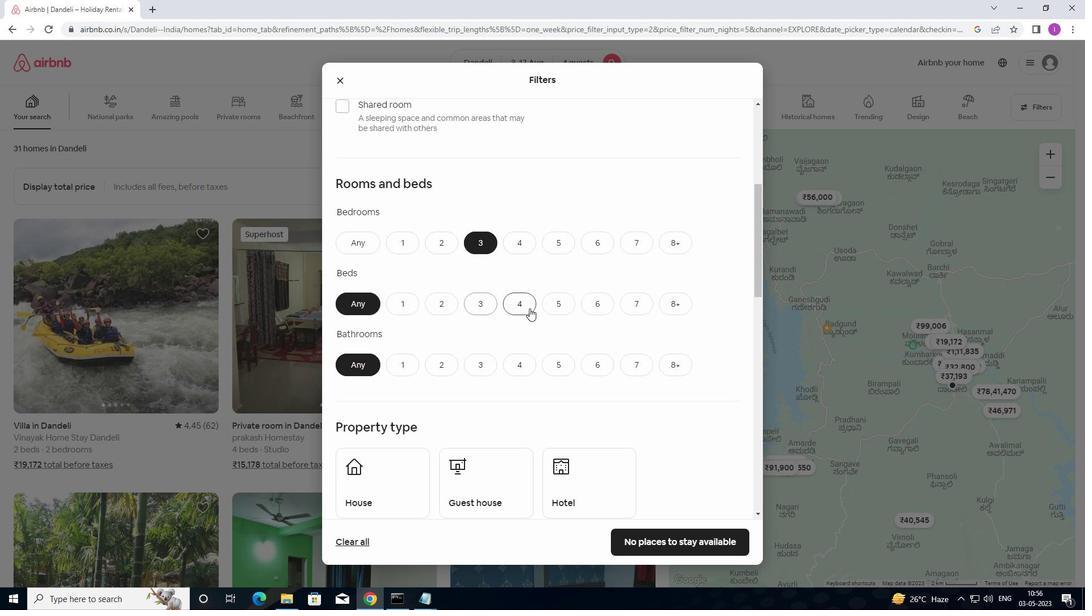 
Action: Mouse pressed left at (530, 309)
Screenshot: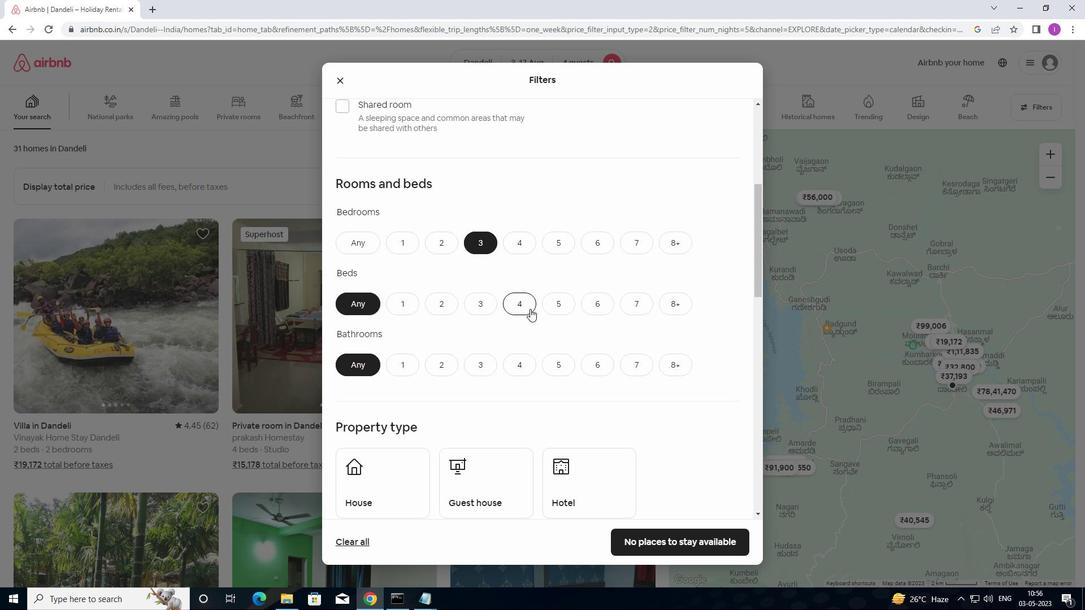 
Action: Mouse moved to (432, 362)
Screenshot: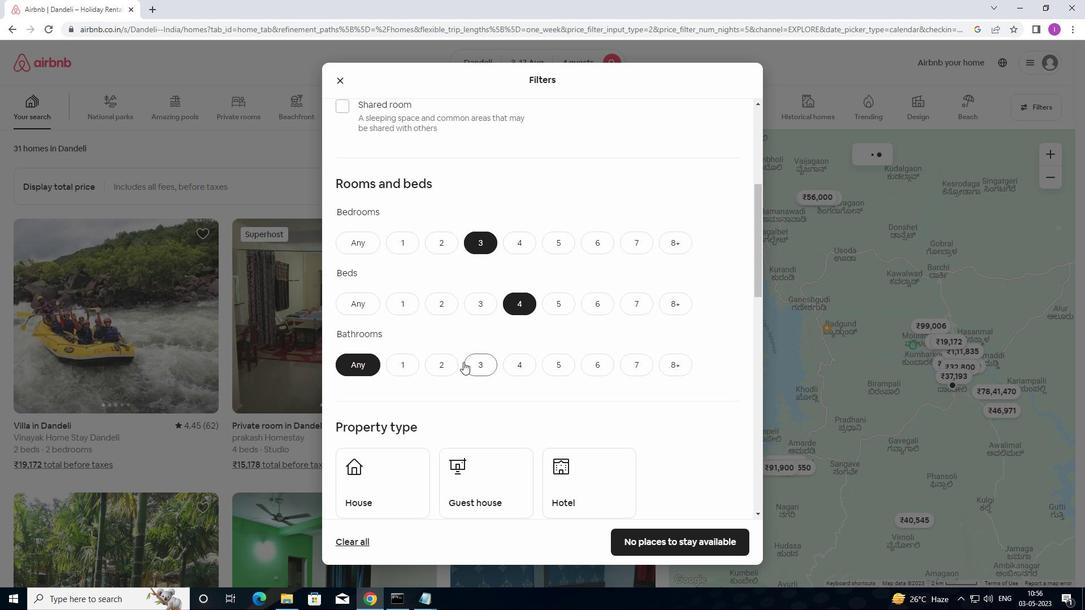 
Action: Mouse pressed left at (432, 362)
Screenshot: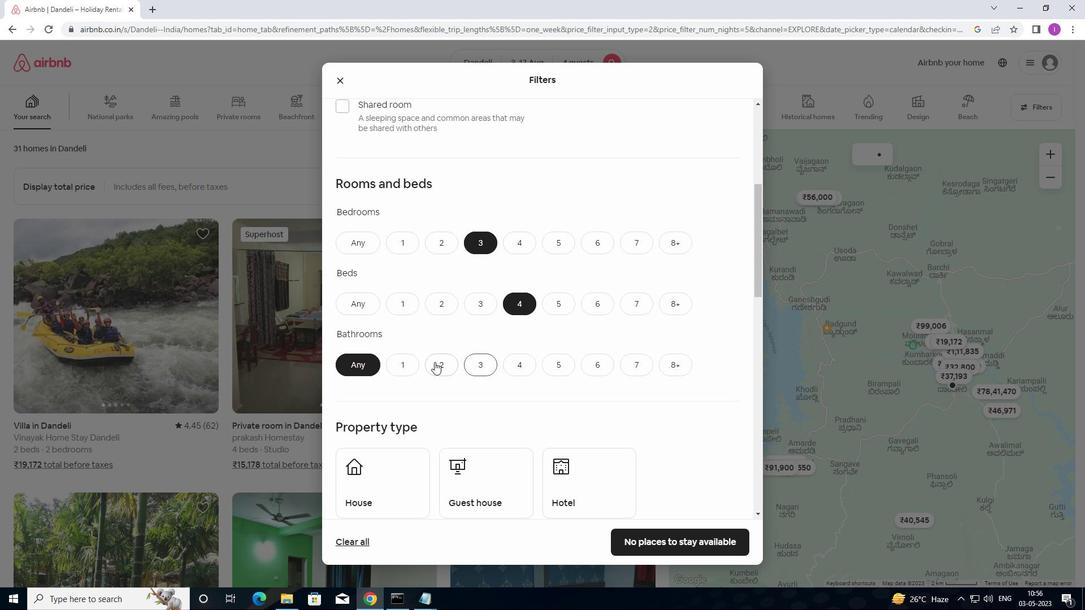 
Action: Mouse moved to (458, 373)
Screenshot: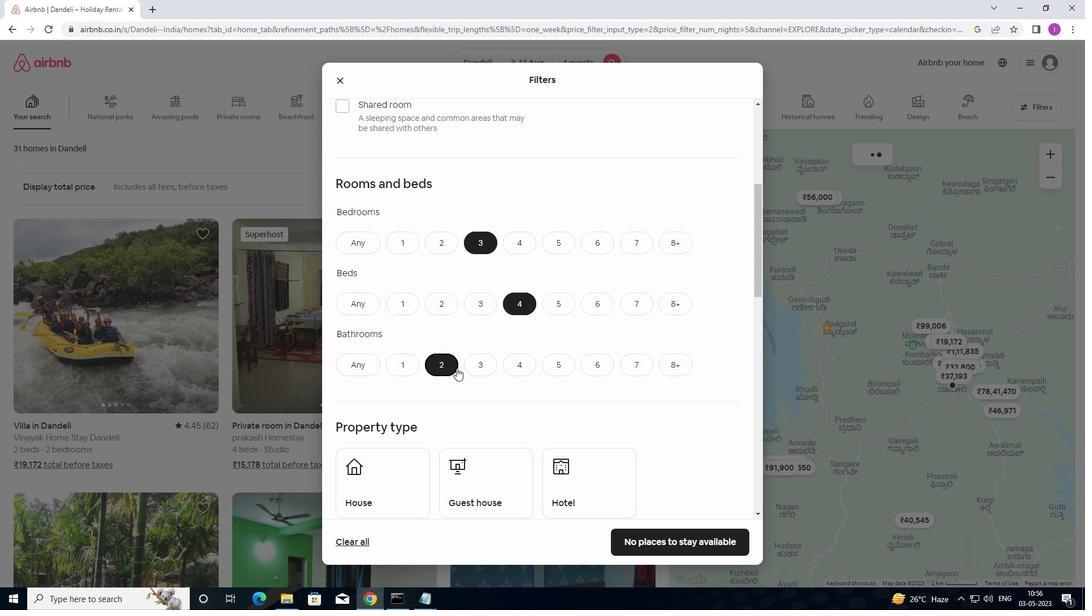 
Action: Mouse scrolled (458, 372) with delta (0, 0)
Screenshot: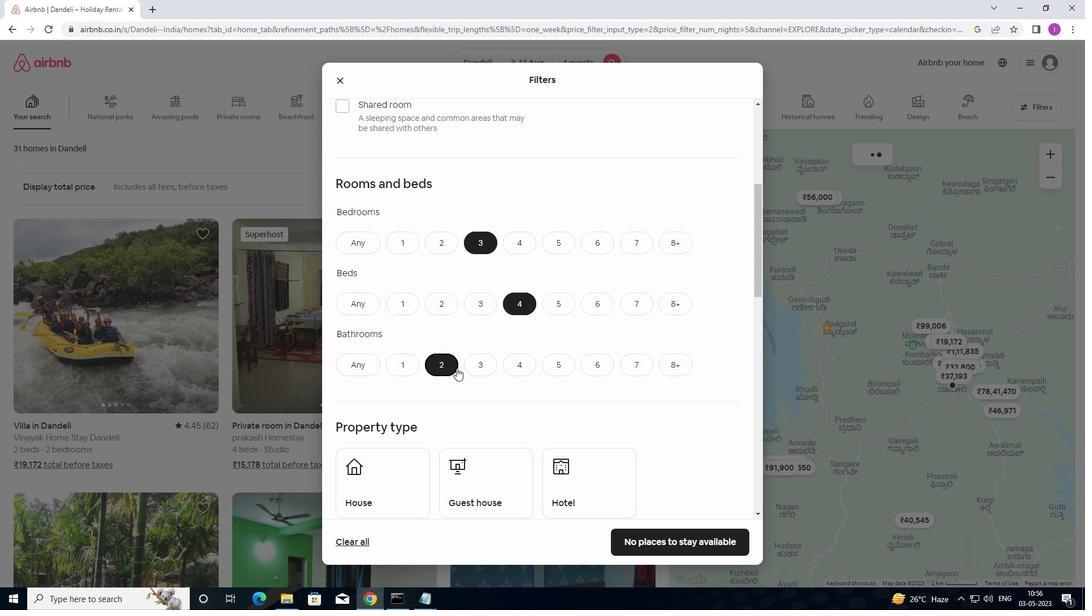 
Action: Mouse moved to (458, 374)
Screenshot: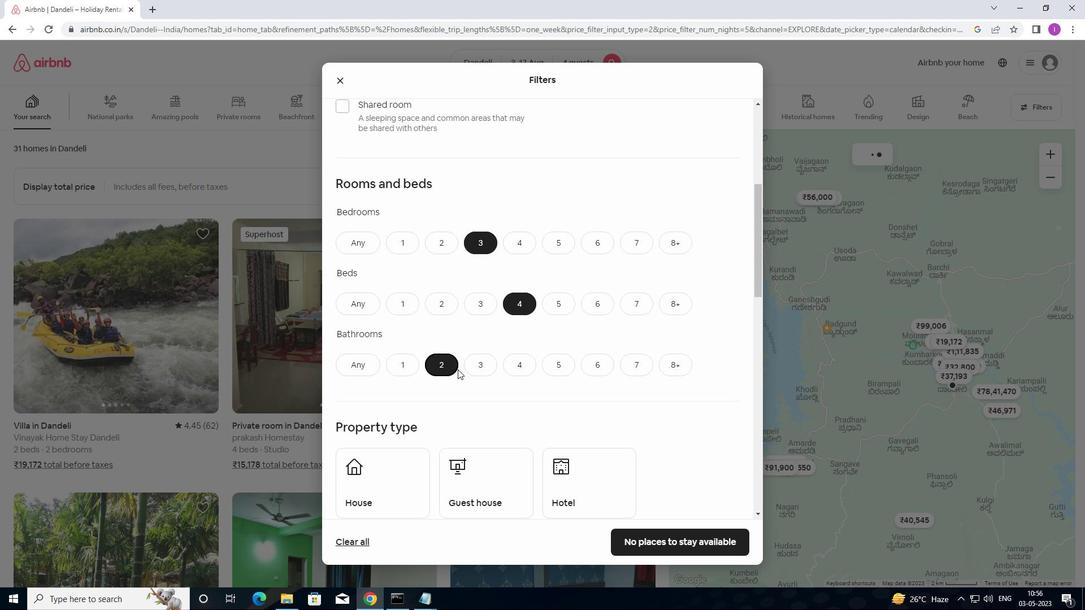
Action: Mouse scrolled (458, 374) with delta (0, 0)
Screenshot: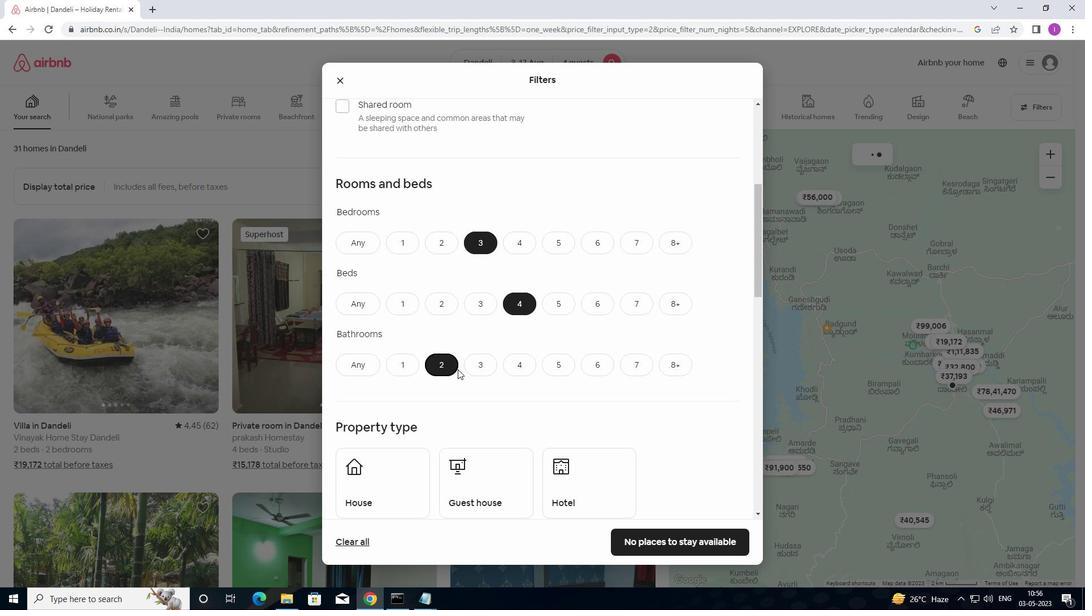 
Action: Mouse scrolled (458, 374) with delta (0, 0)
Screenshot: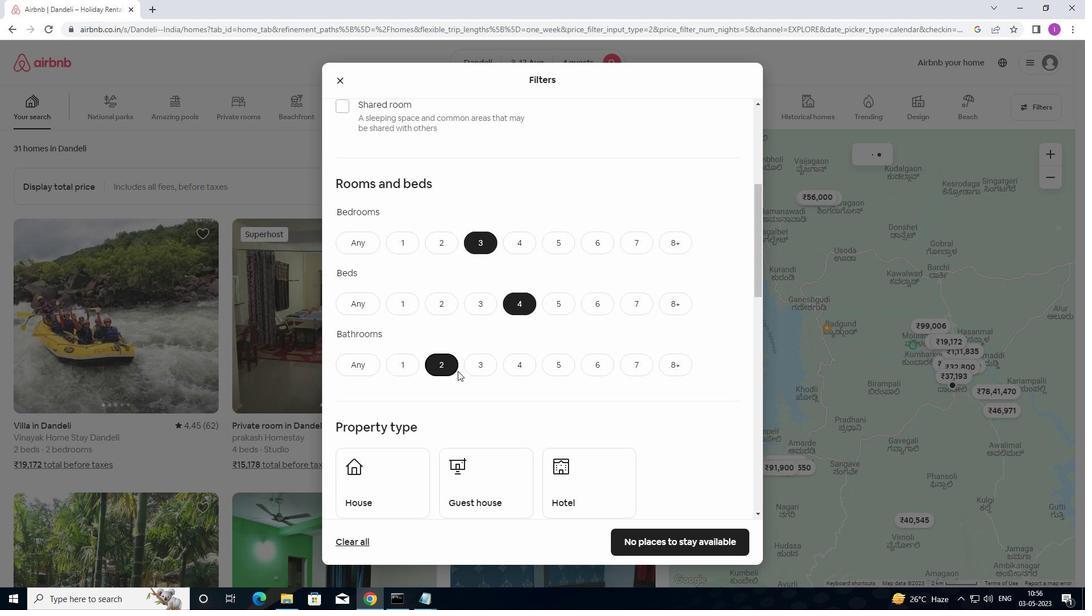 
Action: Mouse moved to (458, 373)
Screenshot: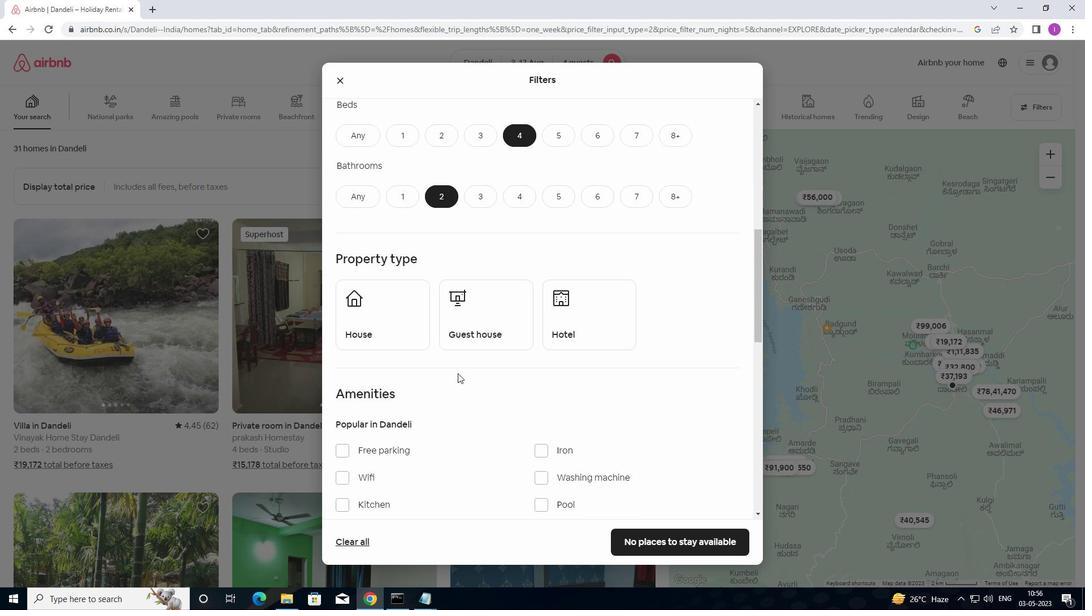 
Action: Mouse scrolled (458, 372) with delta (0, 0)
Screenshot: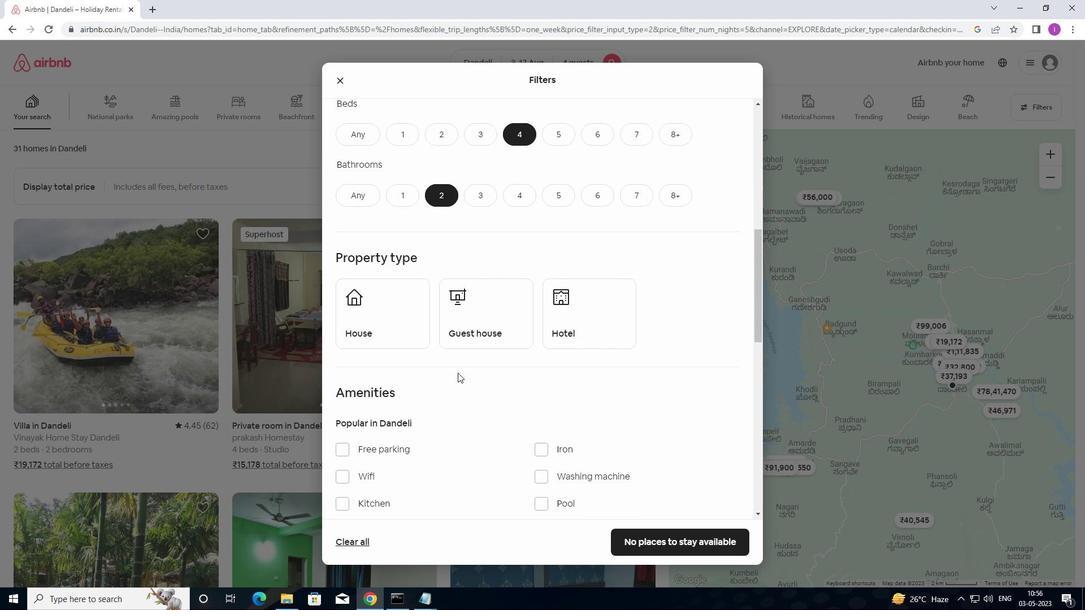 
Action: Mouse moved to (366, 270)
Screenshot: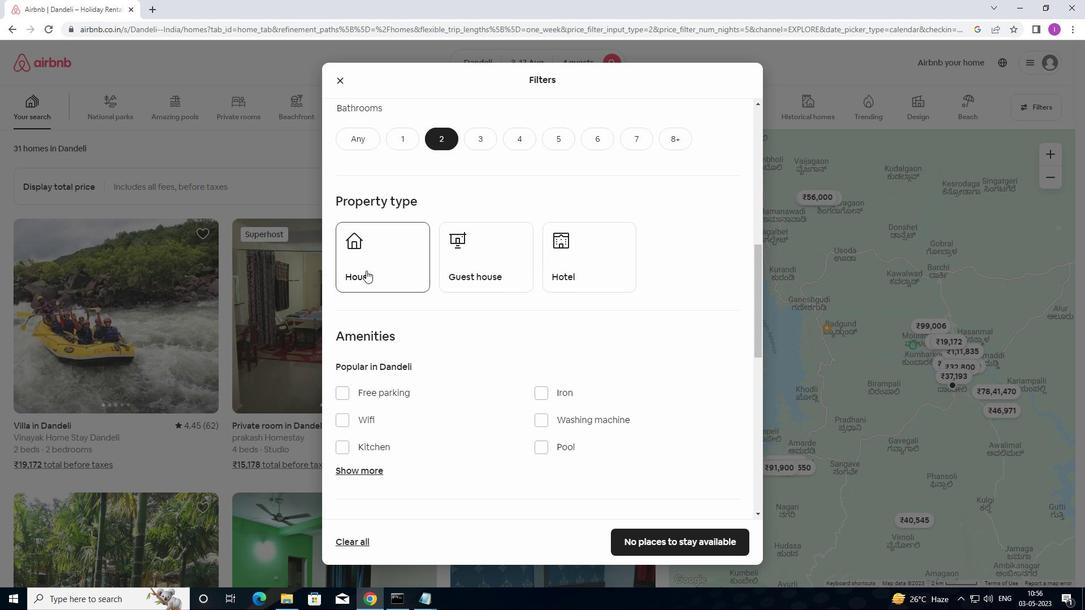 
Action: Mouse pressed left at (366, 270)
Screenshot: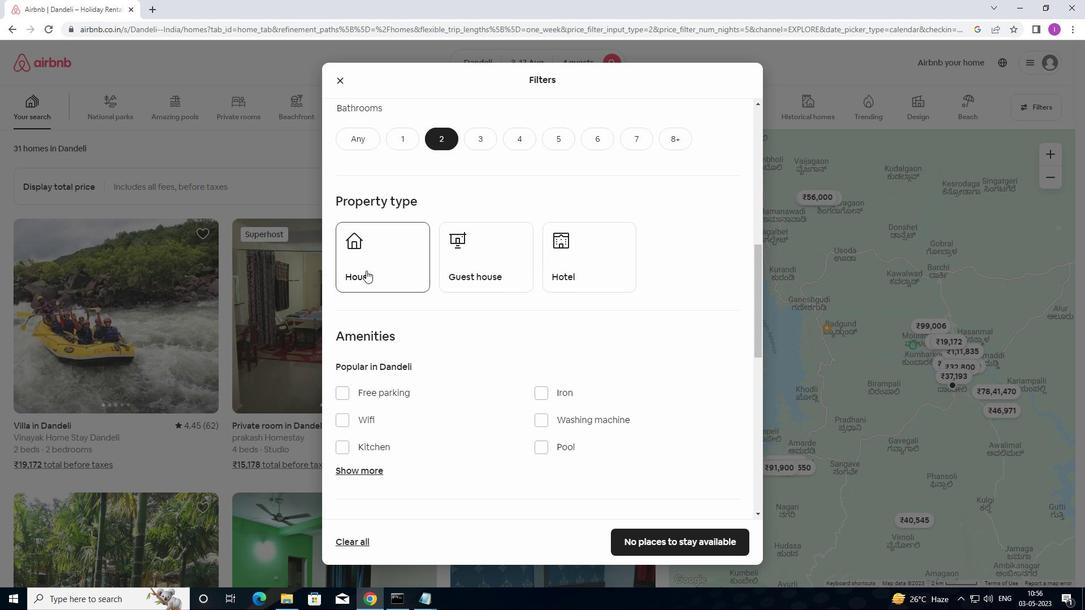 
Action: Mouse moved to (476, 269)
Screenshot: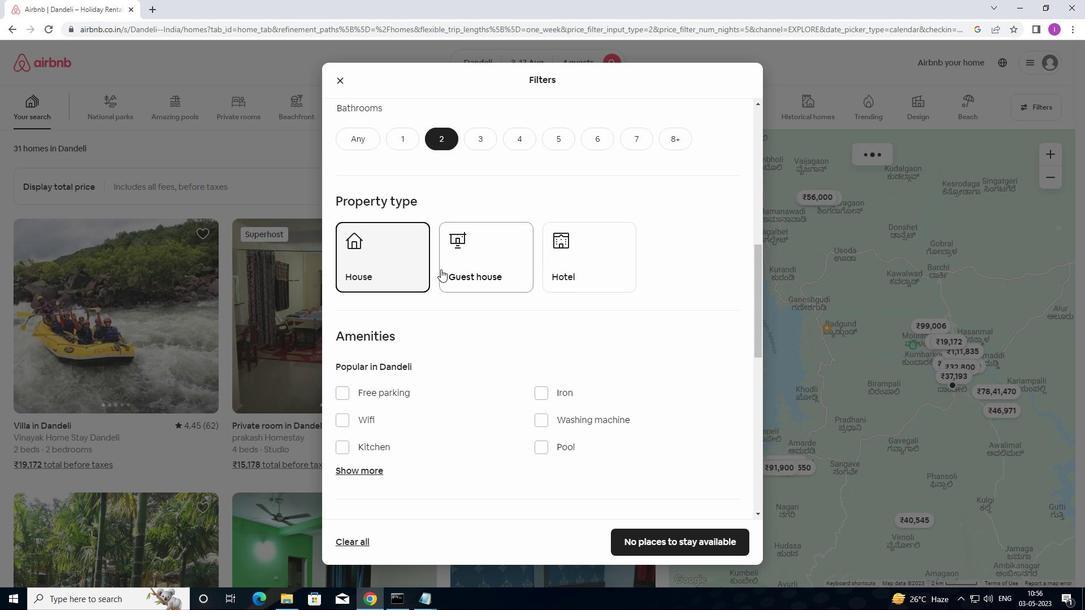 
Action: Mouse pressed left at (476, 269)
Screenshot: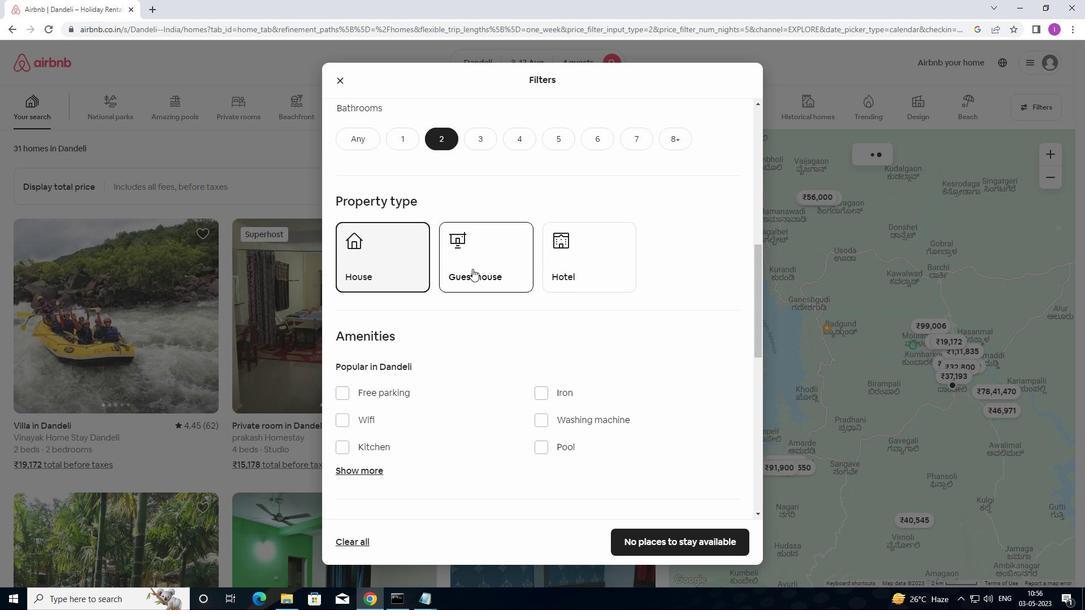 
Action: Mouse moved to (464, 325)
Screenshot: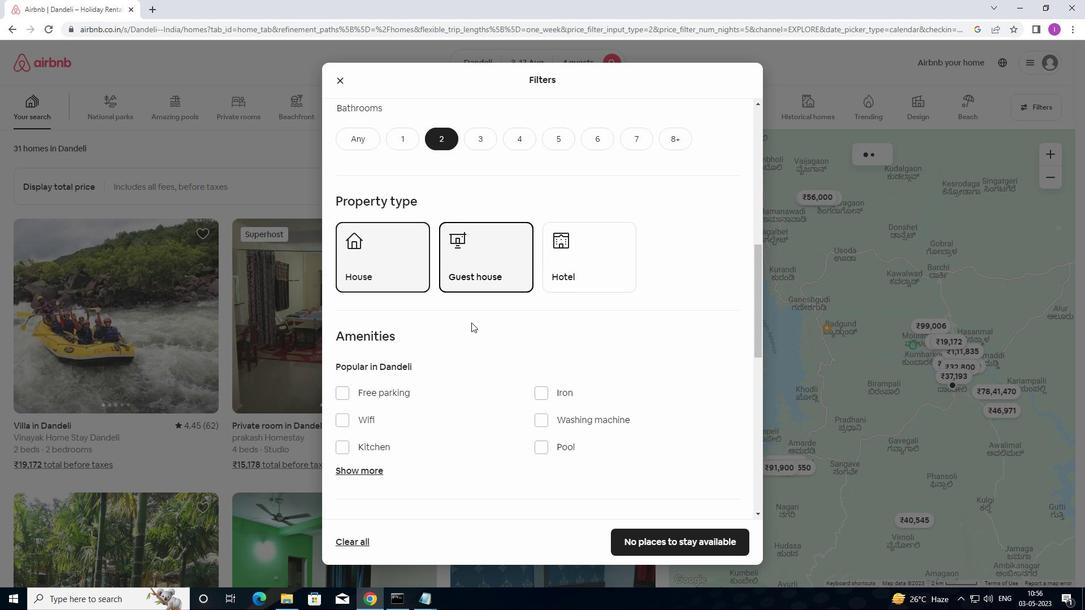 
Action: Mouse scrolled (464, 325) with delta (0, 0)
Screenshot: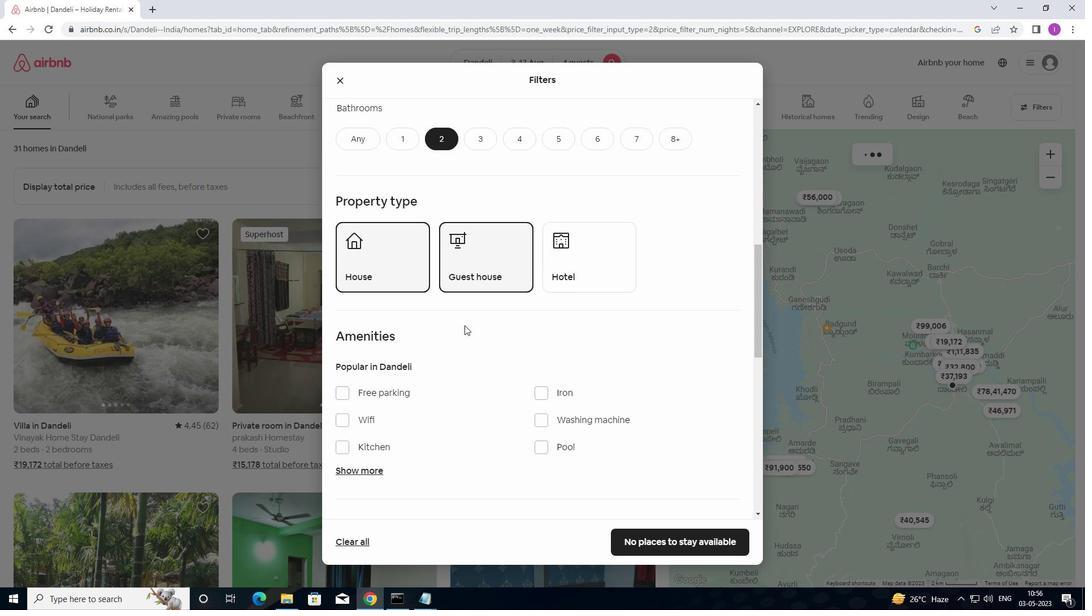 
Action: Mouse scrolled (464, 325) with delta (0, 0)
Screenshot: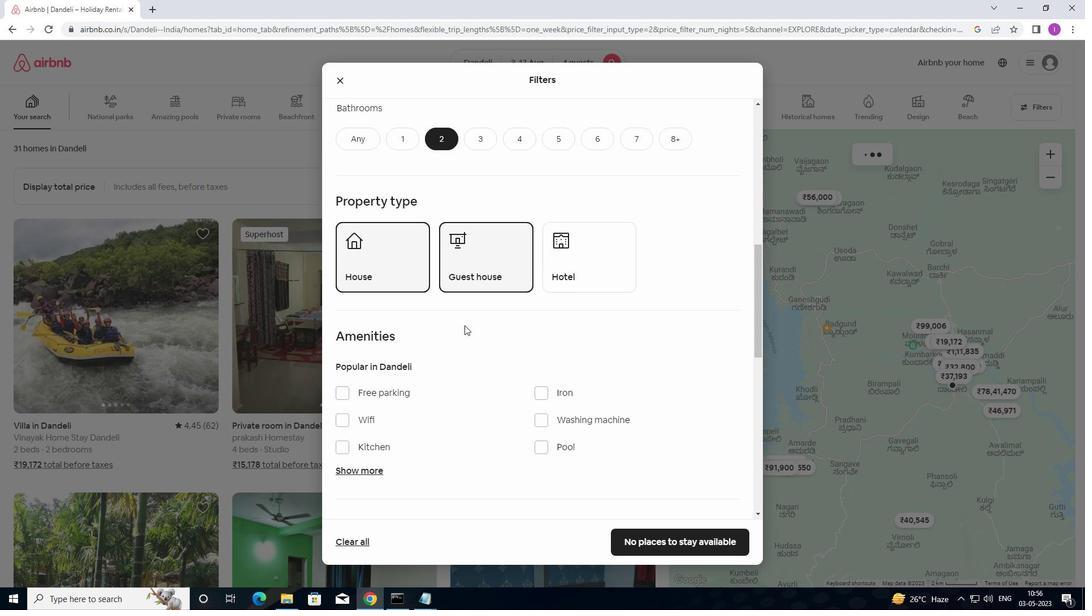 
Action: Mouse moved to (465, 325)
Screenshot: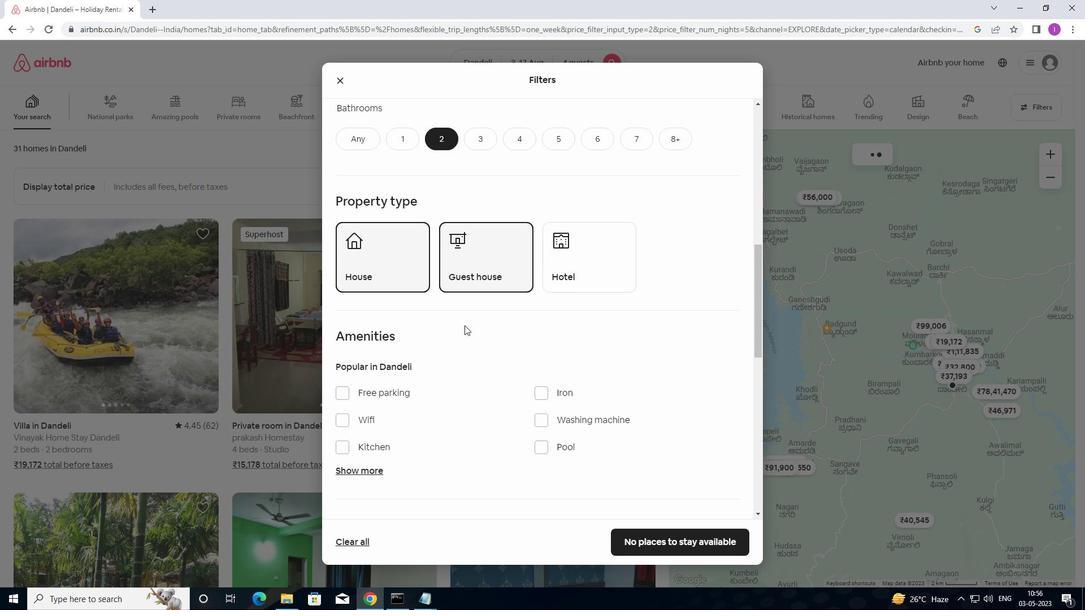 
Action: Mouse scrolled (465, 324) with delta (0, 0)
Screenshot: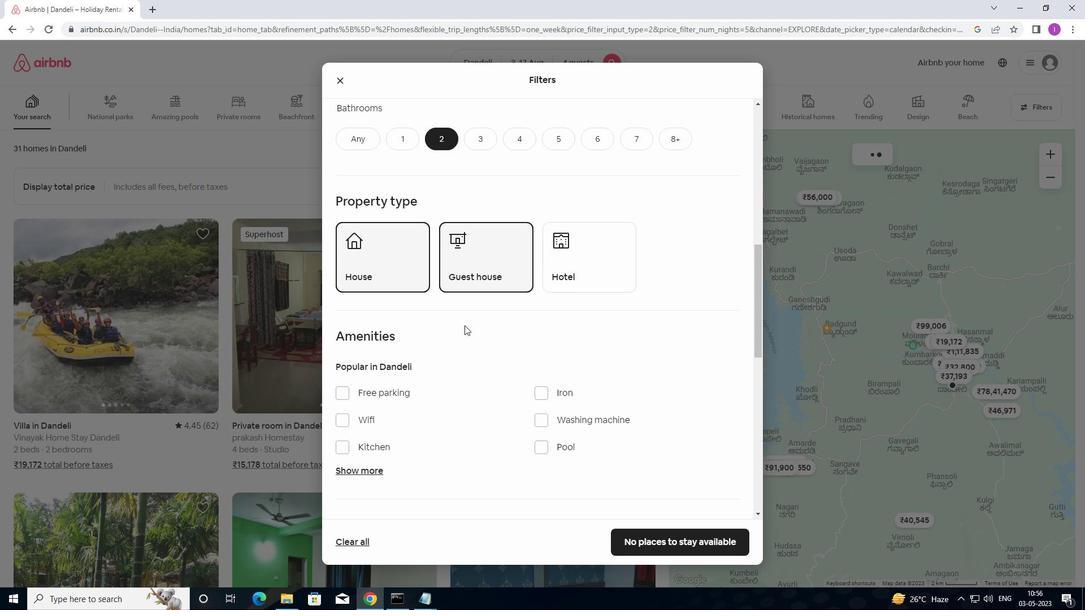 
Action: Mouse moved to (483, 316)
Screenshot: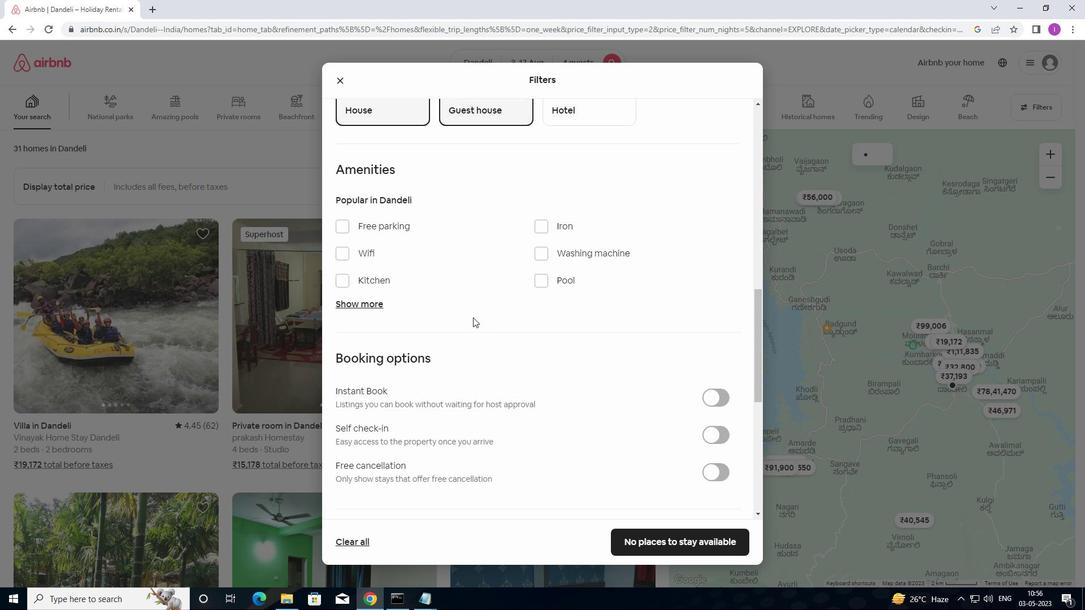 
Action: Mouse scrolled (483, 315) with delta (0, 0)
Screenshot: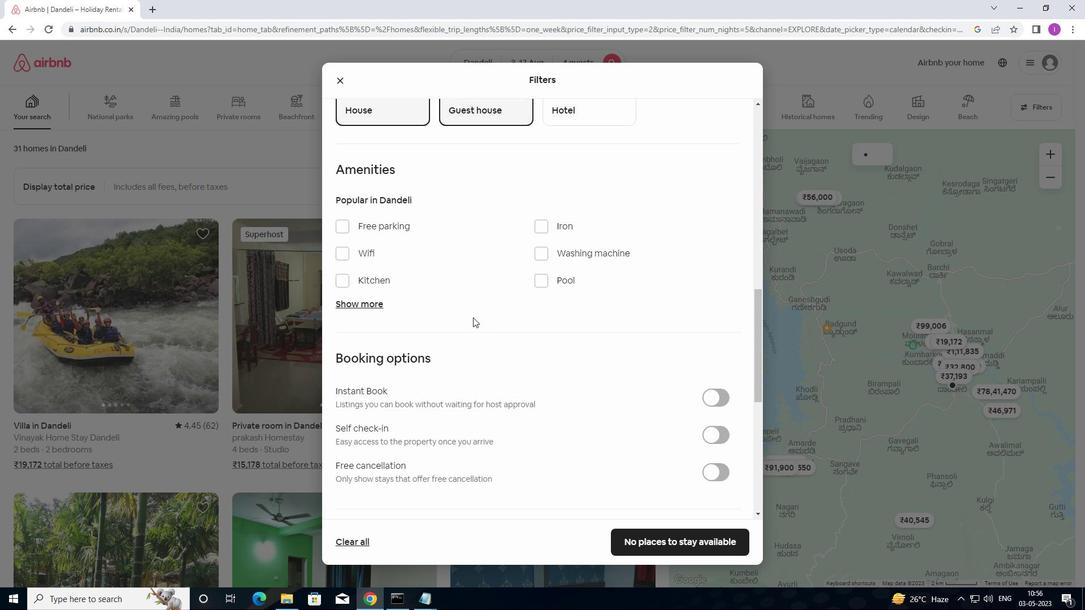 
Action: Mouse moved to (495, 318)
Screenshot: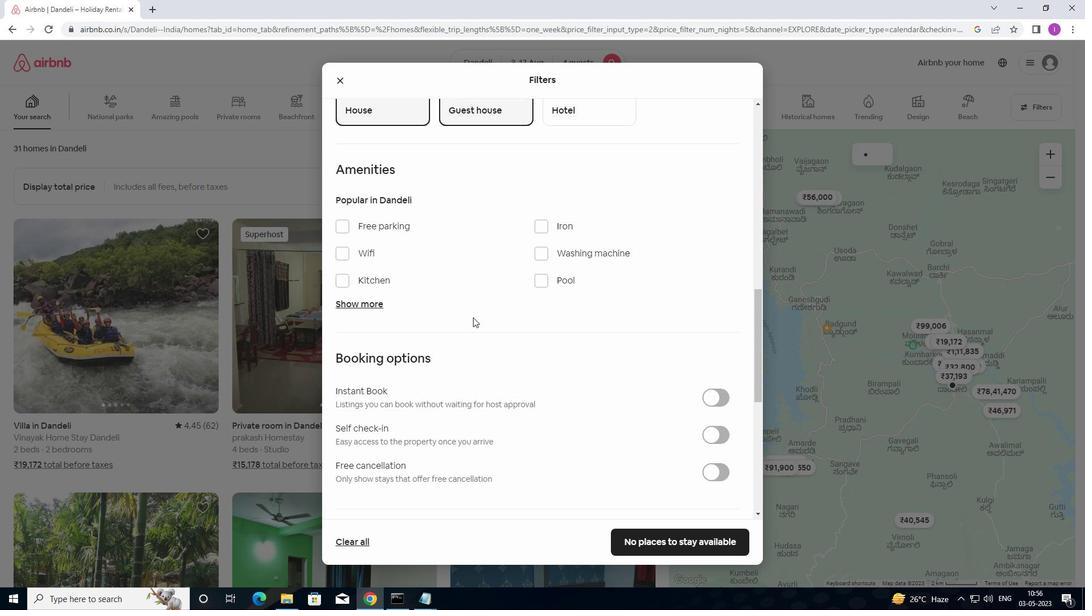 
Action: Mouse scrolled (495, 317) with delta (0, 0)
Screenshot: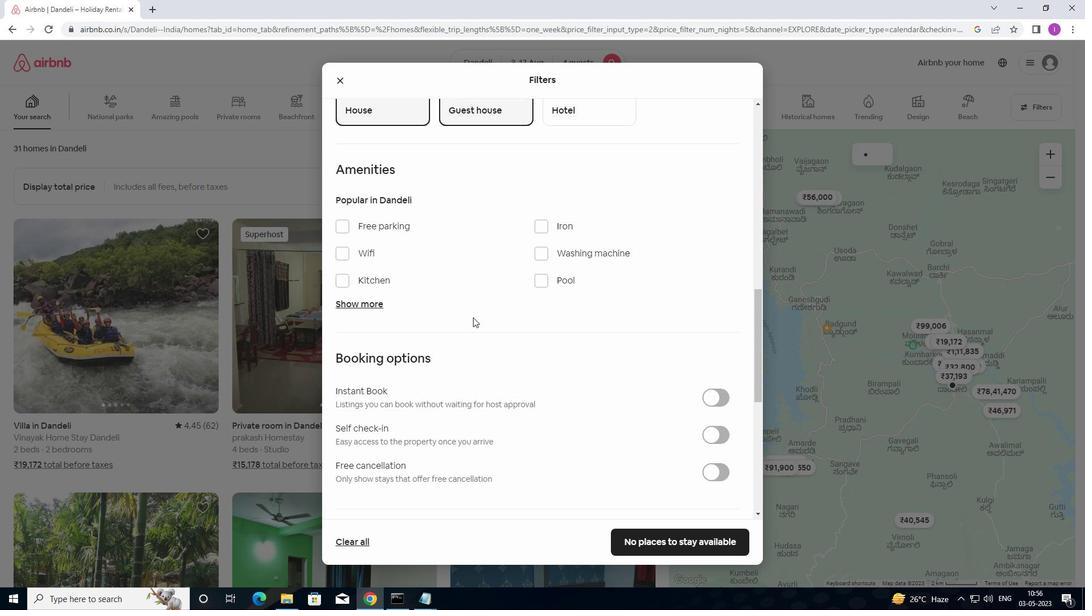 
Action: Mouse moved to (528, 330)
Screenshot: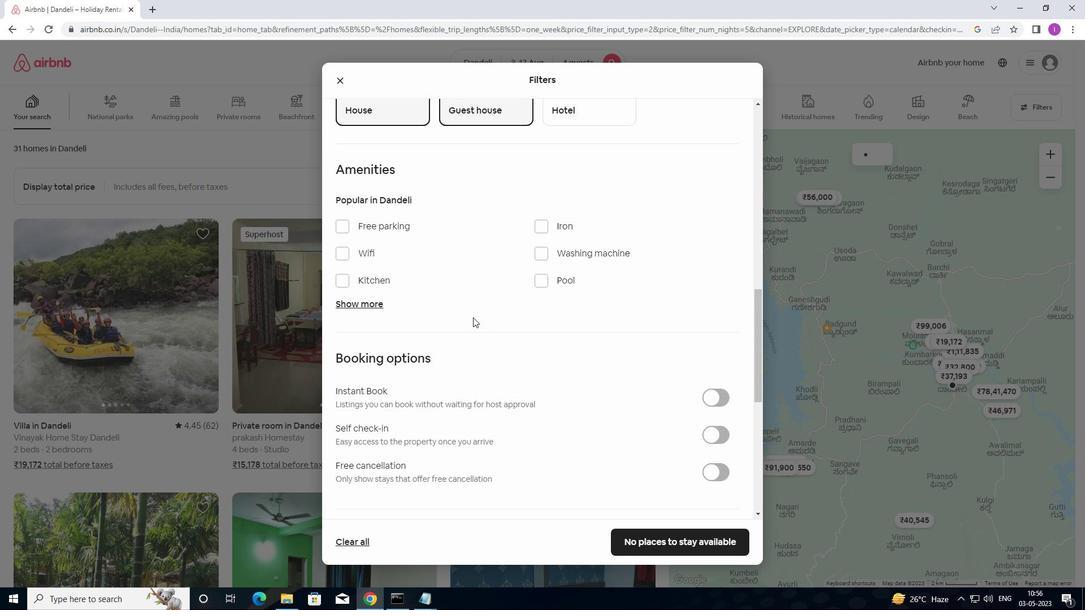 
Action: Mouse scrolled (528, 329) with delta (0, 0)
Screenshot: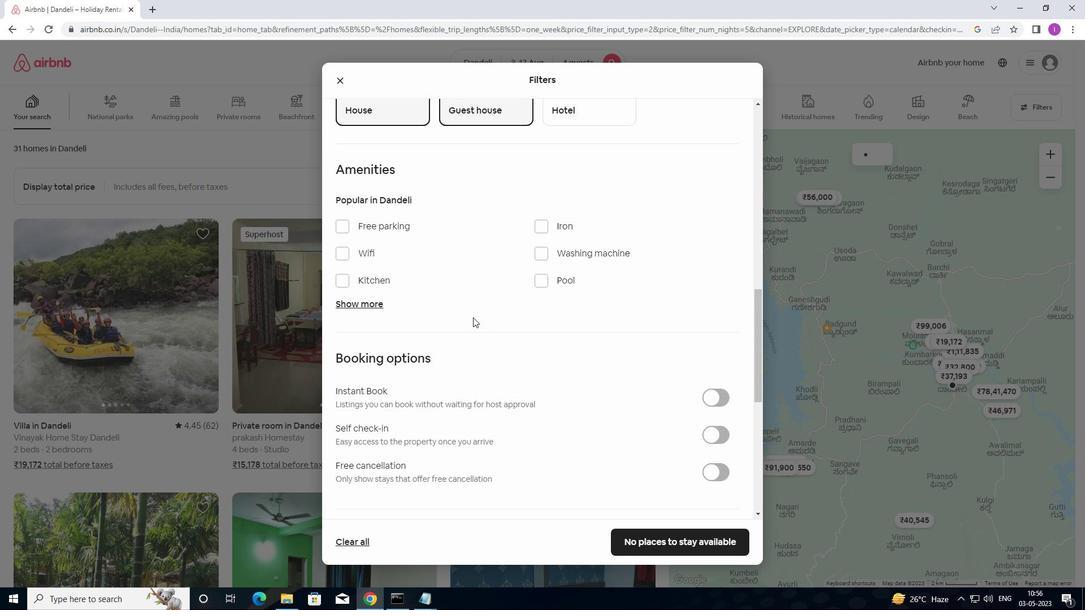 
Action: Mouse moved to (555, 334)
Screenshot: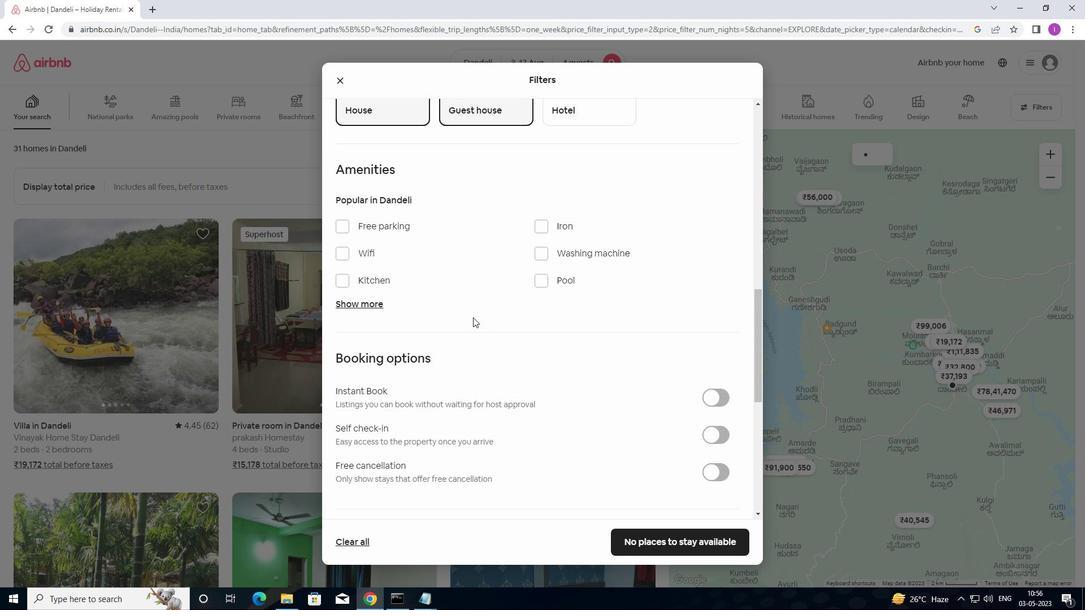 
Action: Mouse scrolled (555, 334) with delta (0, 0)
Screenshot: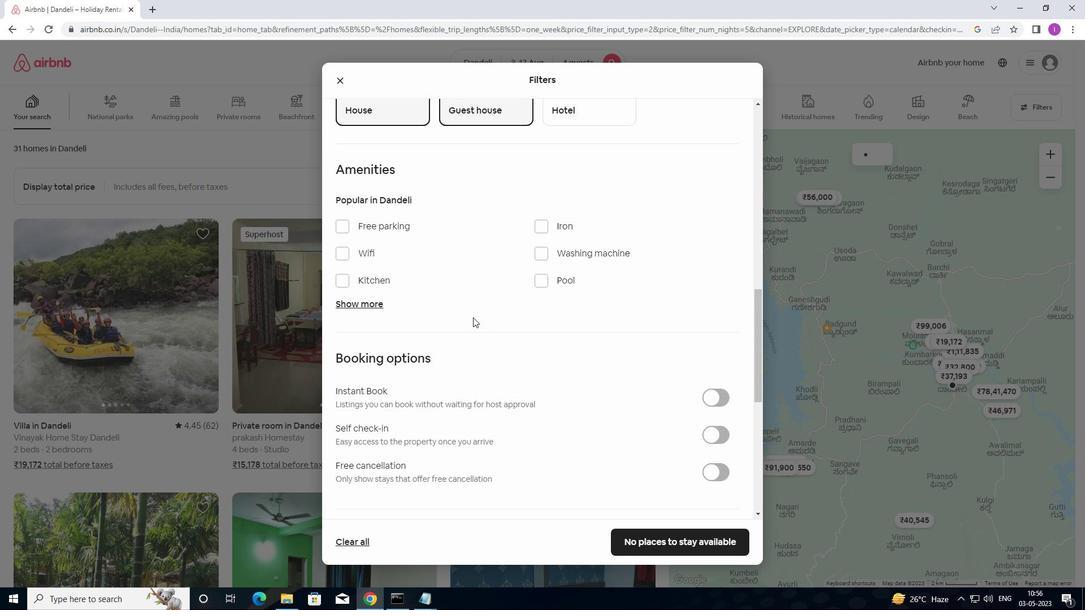 
Action: Mouse moved to (720, 208)
Screenshot: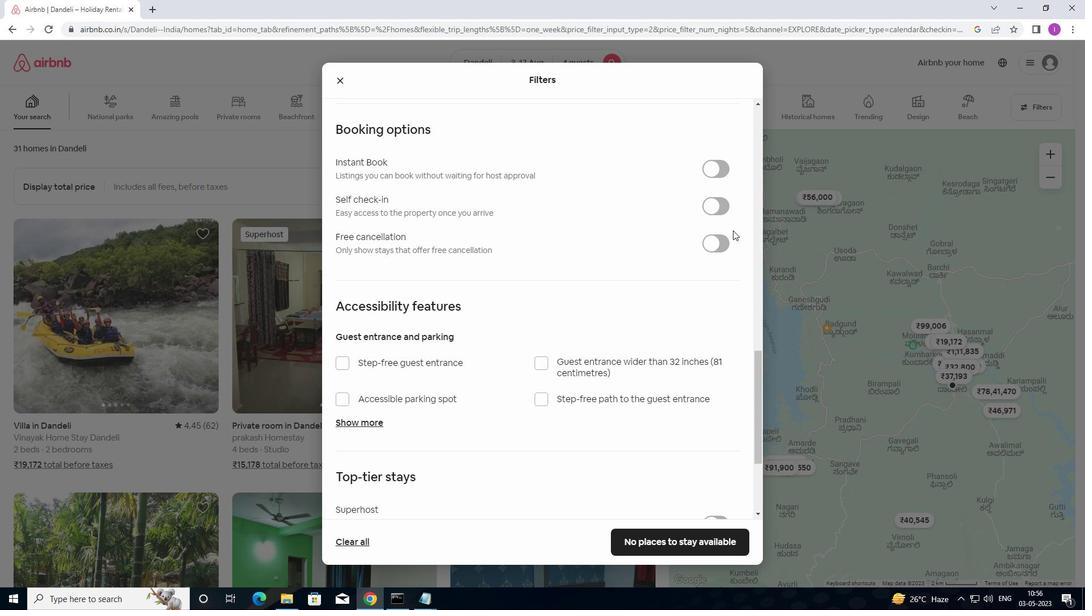 
Action: Mouse pressed left at (720, 208)
Screenshot: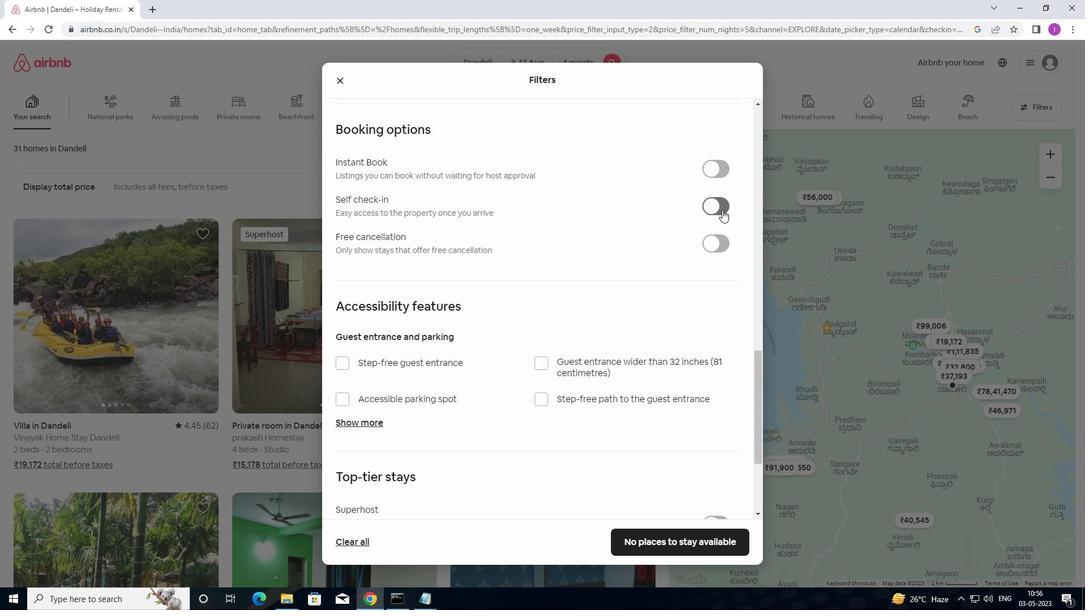 
Action: Mouse moved to (422, 408)
Screenshot: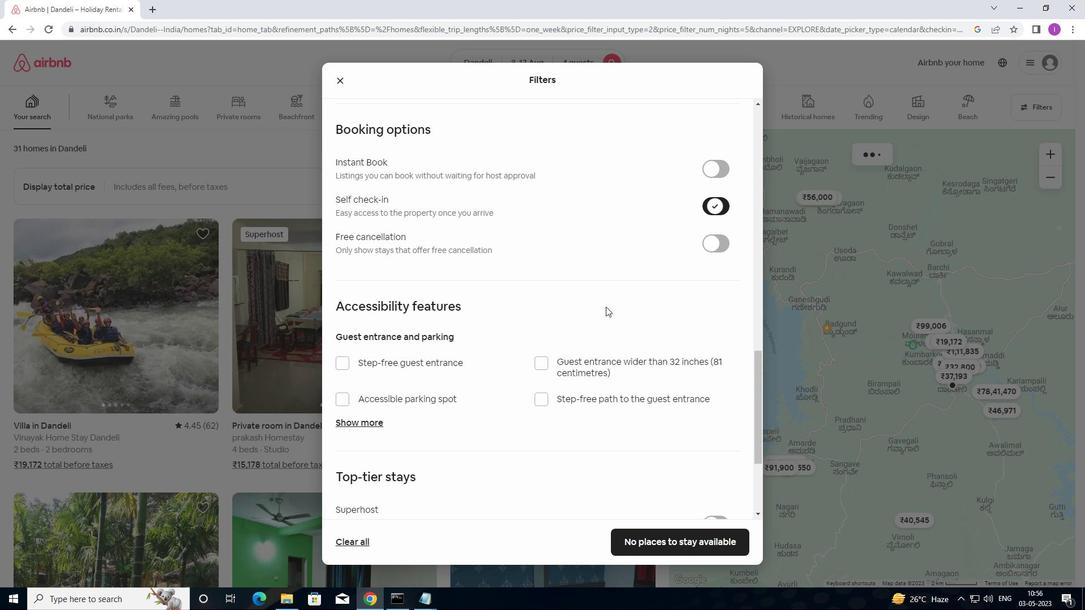 
Action: Mouse scrolled (422, 407) with delta (0, 0)
Screenshot: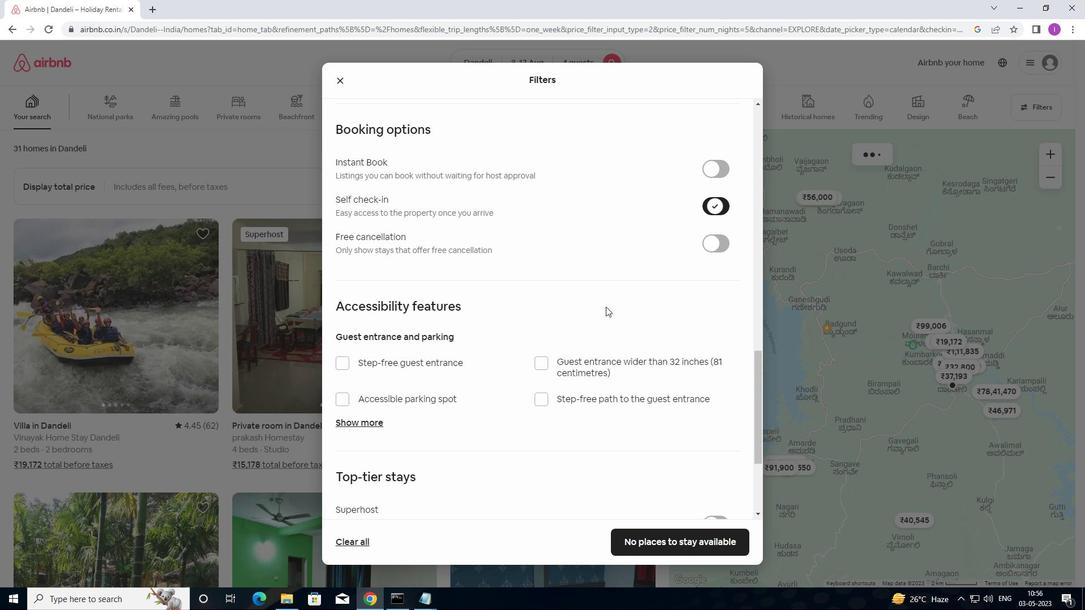 
Action: Mouse moved to (421, 409)
Screenshot: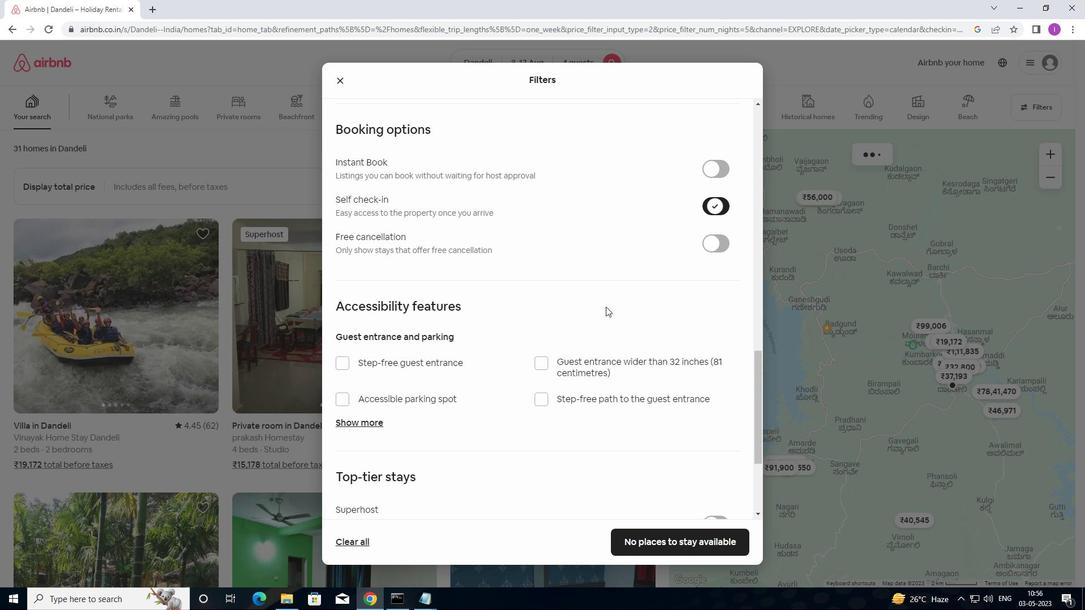 
Action: Mouse scrolled (421, 408) with delta (0, 0)
Screenshot: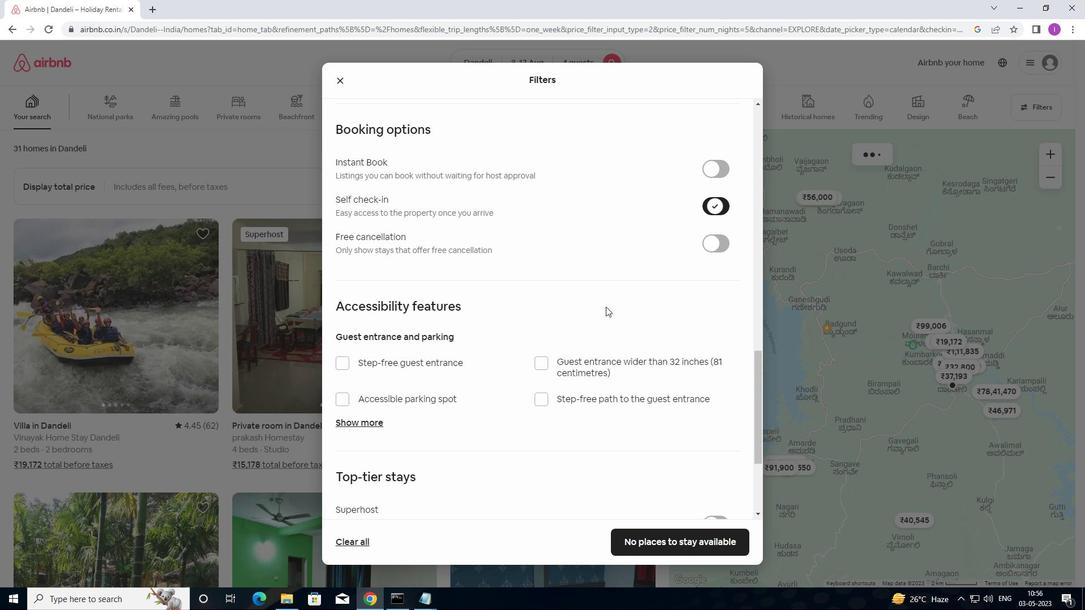 
Action: Mouse moved to (421, 412)
Screenshot: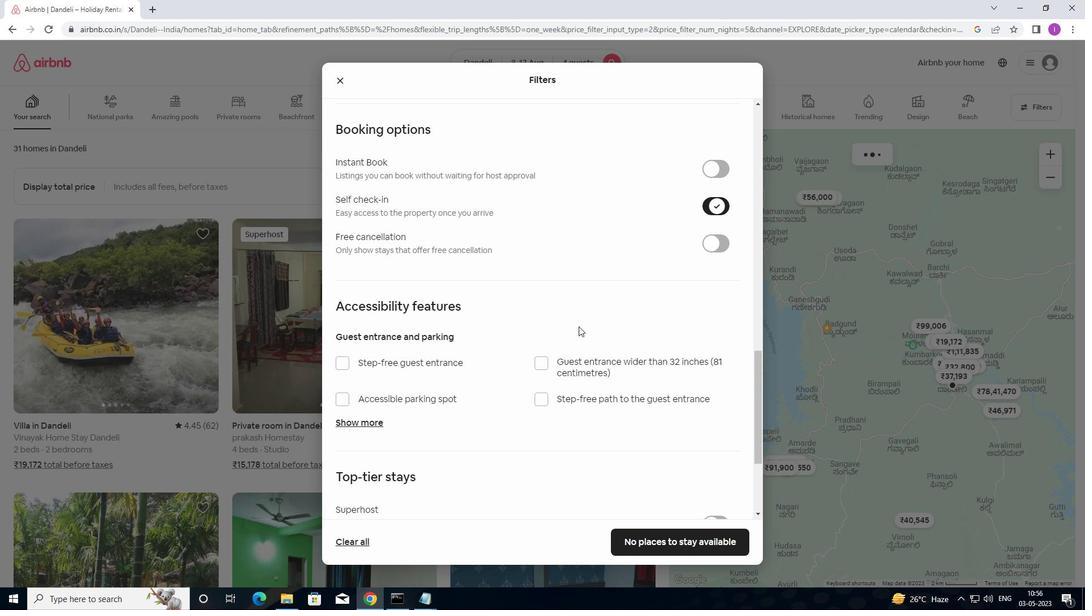 
Action: Mouse scrolled (421, 411) with delta (0, 0)
Screenshot: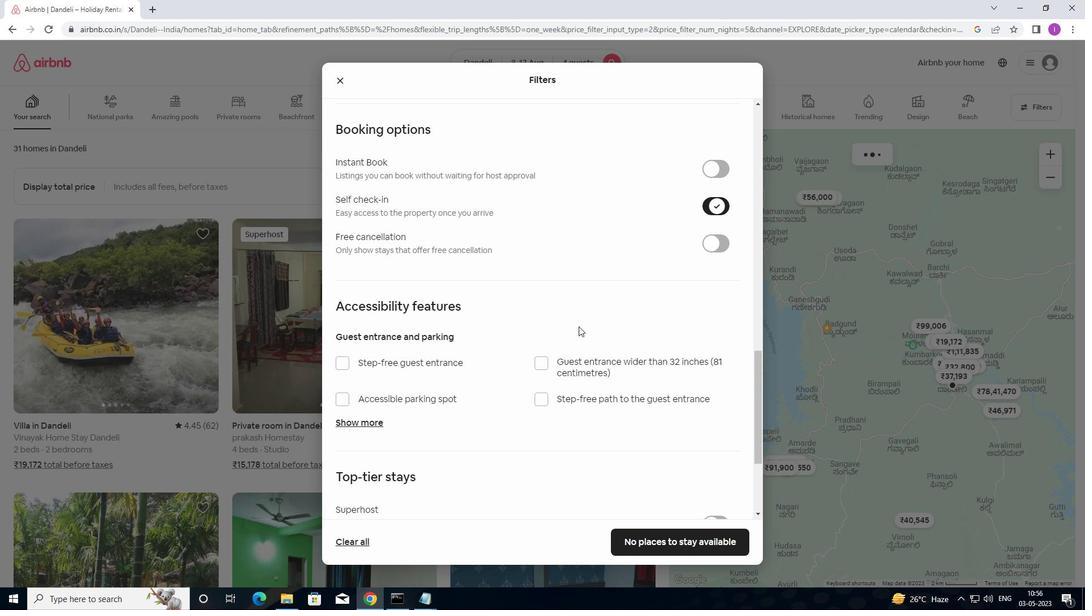 
Action: Mouse scrolled (421, 411) with delta (0, 0)
Screenshot: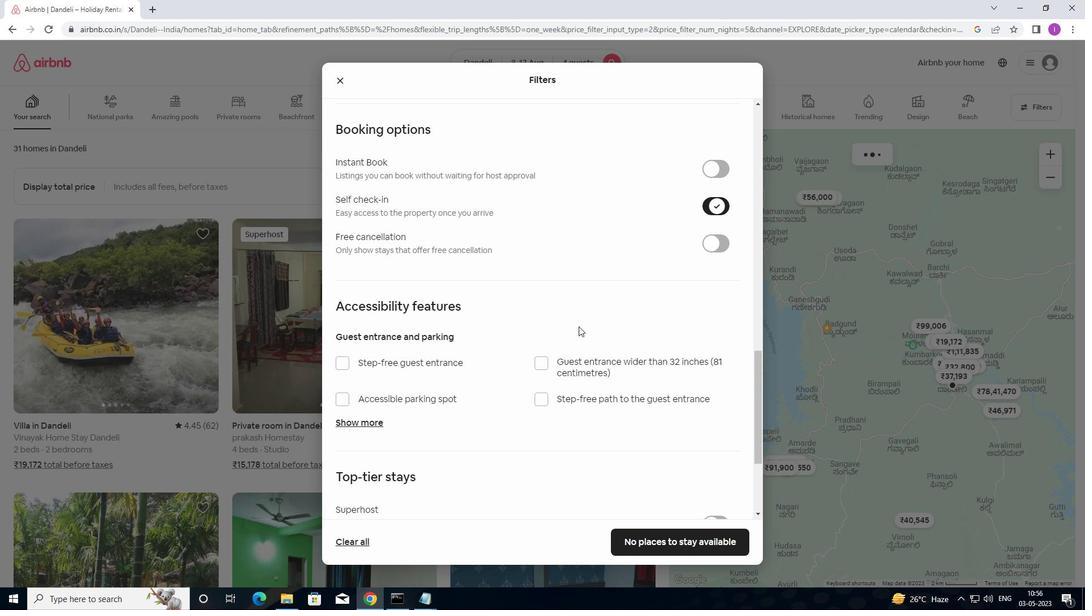 
Action: Mouse moved to (420, 417)
Screenshot: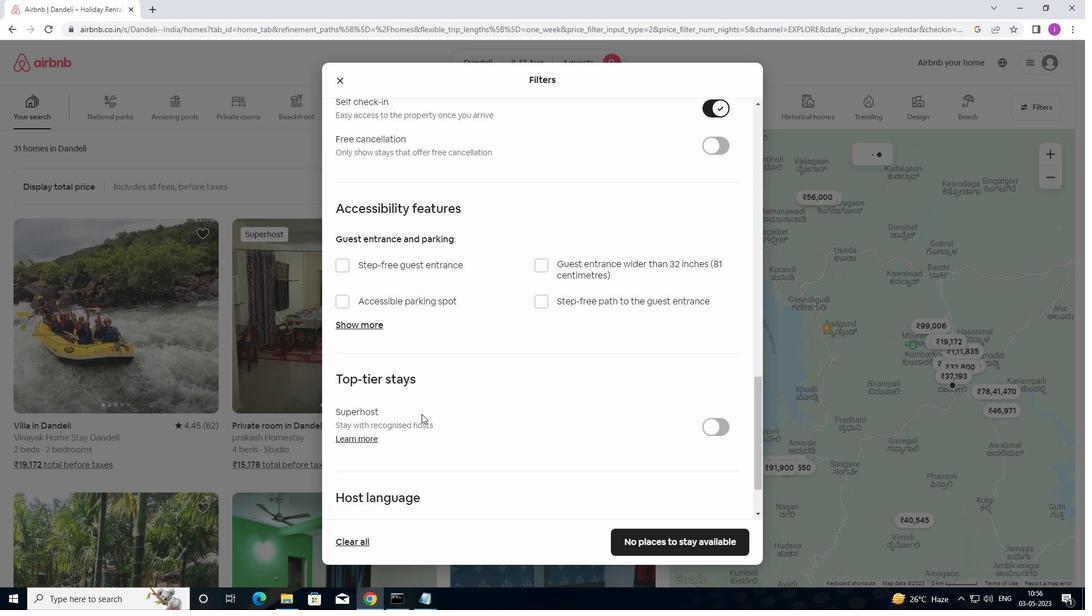 
Action: Mouse scrolled (420, 416) with delta (0, 0)
Screenshot: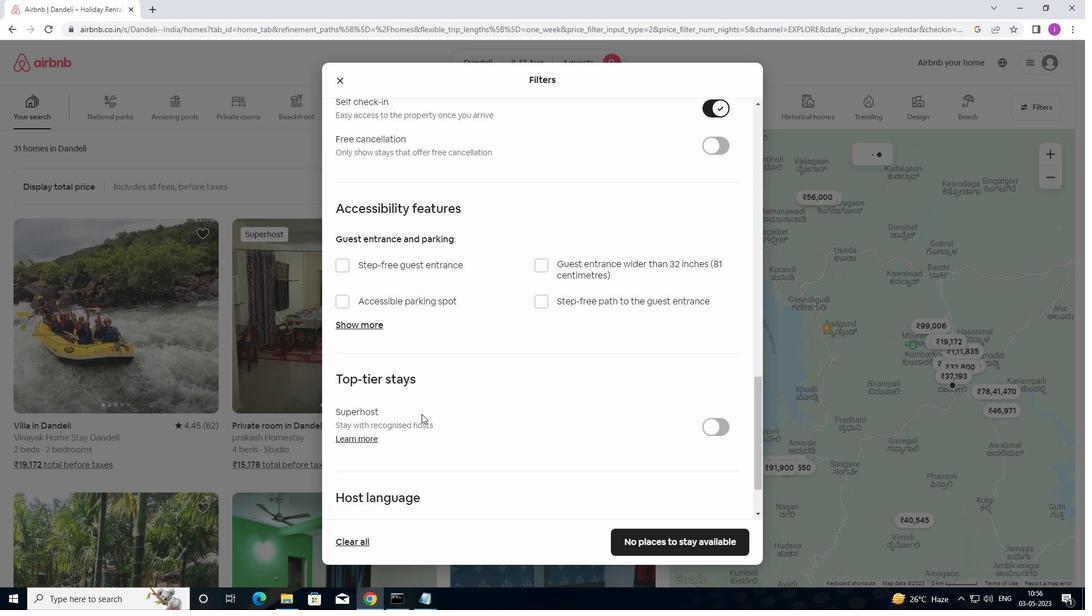 
Action: Mouse moved to (418, 421)
Screenshot: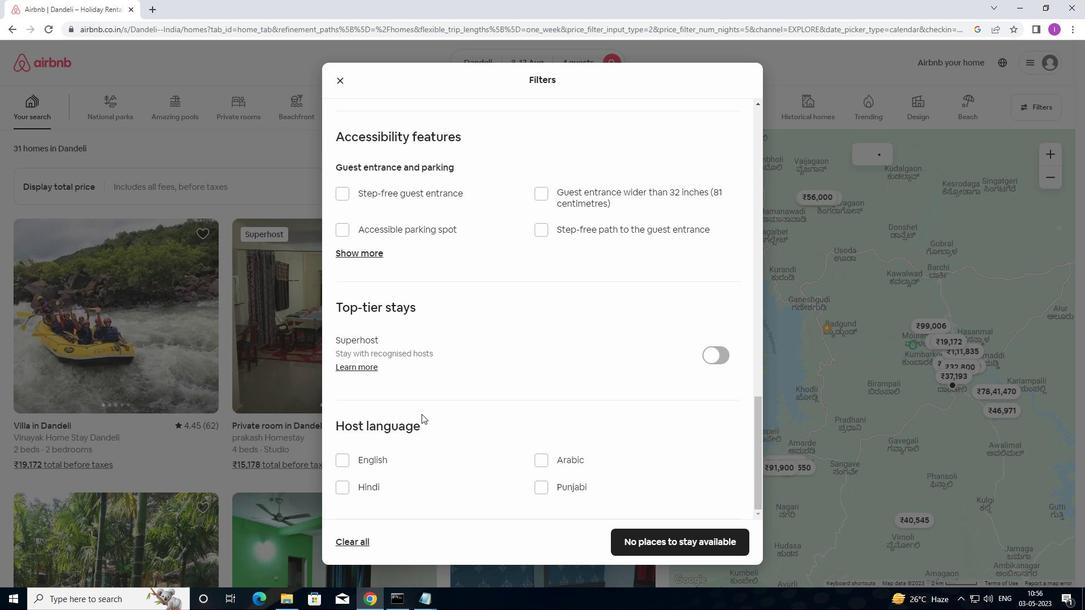 
Action: Mouse scrolled (418, 421) with delta (0, 0)
Screenshot: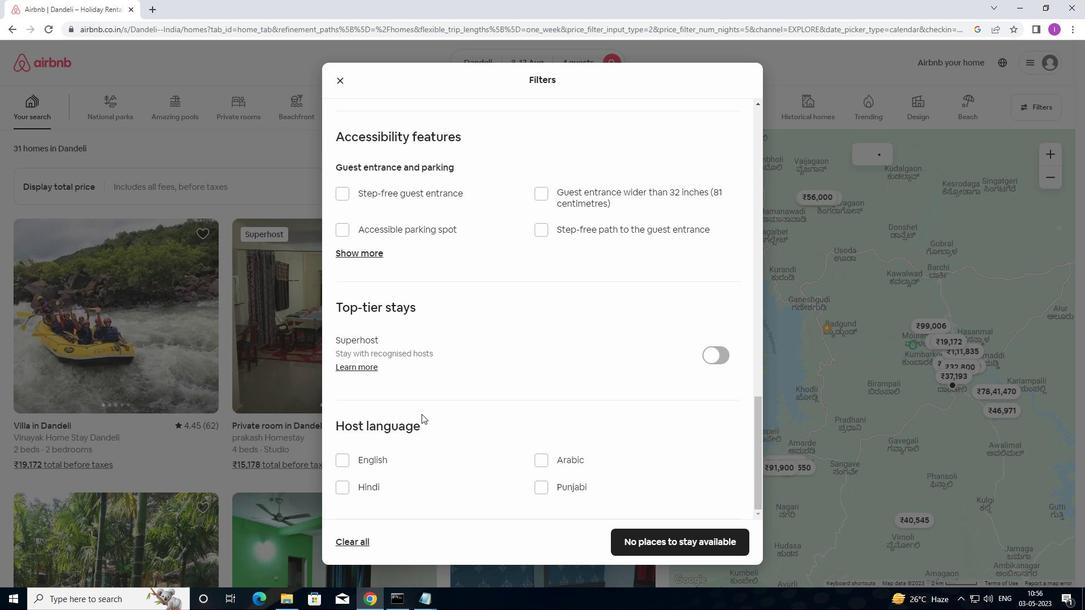 
Action: Mouse moved to (417, 424)
Screenshot: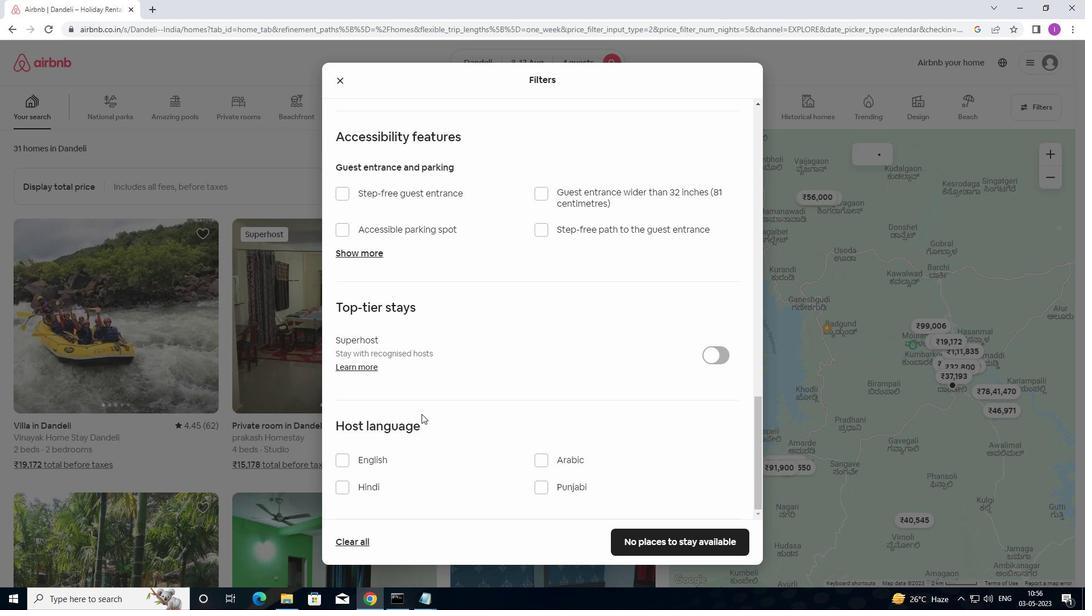 
Action: Mouse scrolled (417, 423) with delta (0, 0)
Screenshot: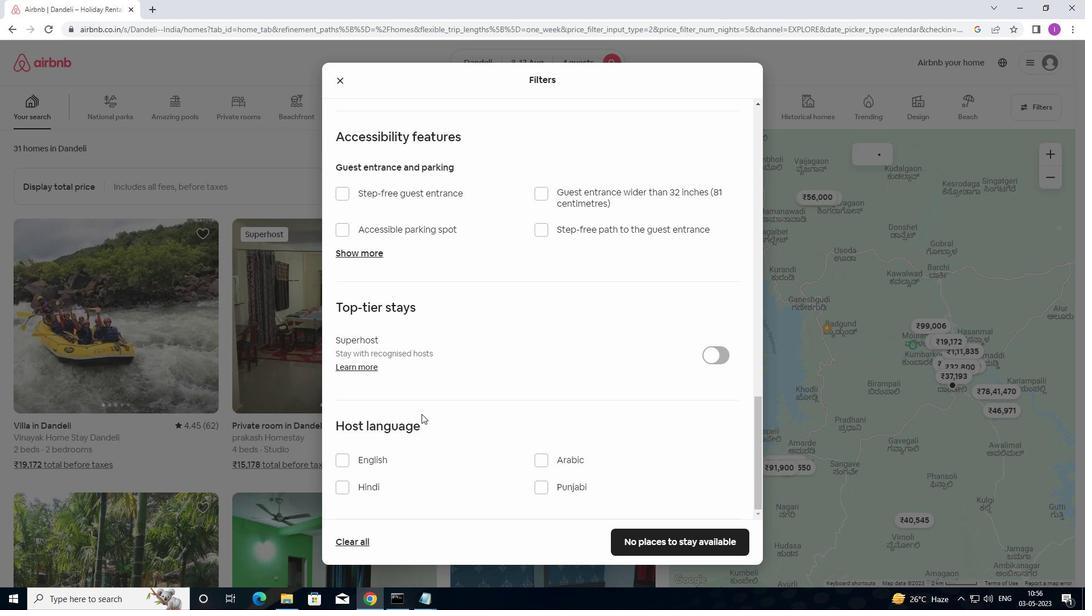 
Action: Mouse moved to (344, 458)
Screenshot: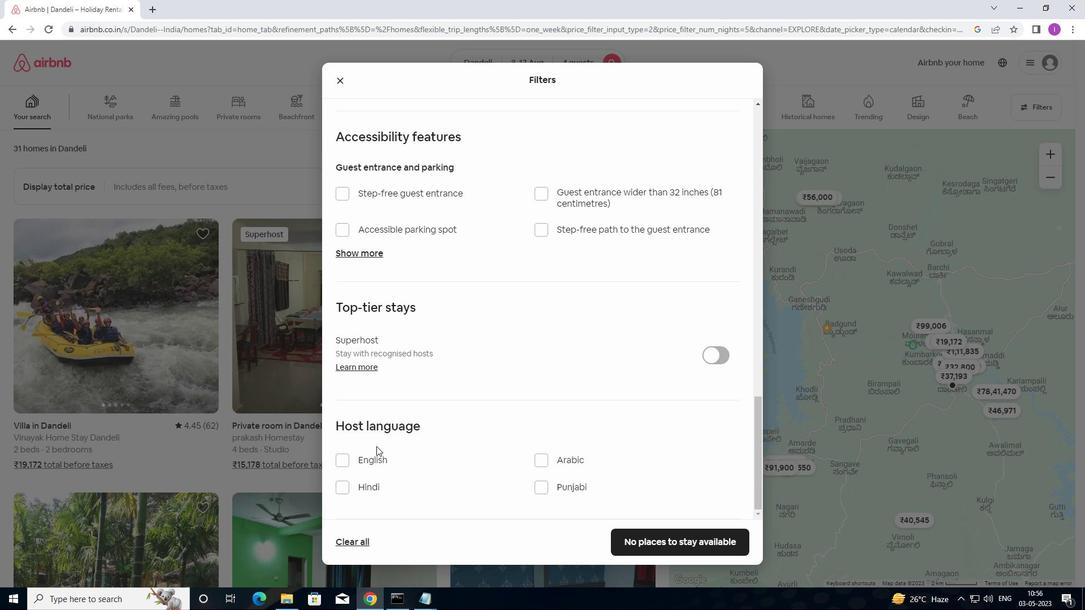
Action: Mouse pressed left at (344, 458)
Screenshot: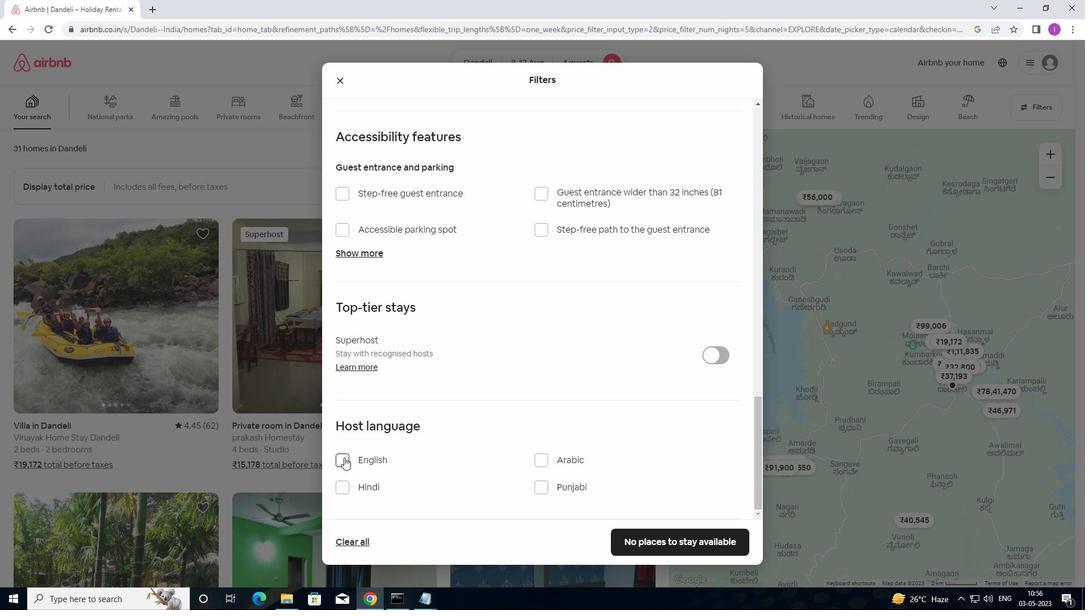 
Action: Mouse moved to (682, 543)
Screenshot: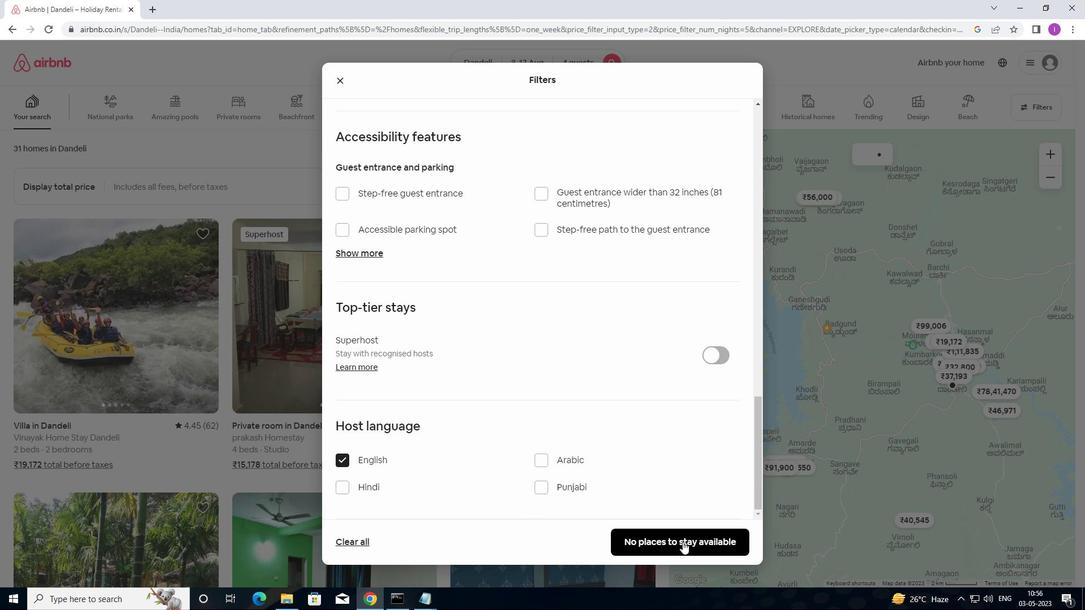 
Action: Mouse pressed left at (682, 543)
Screenshot: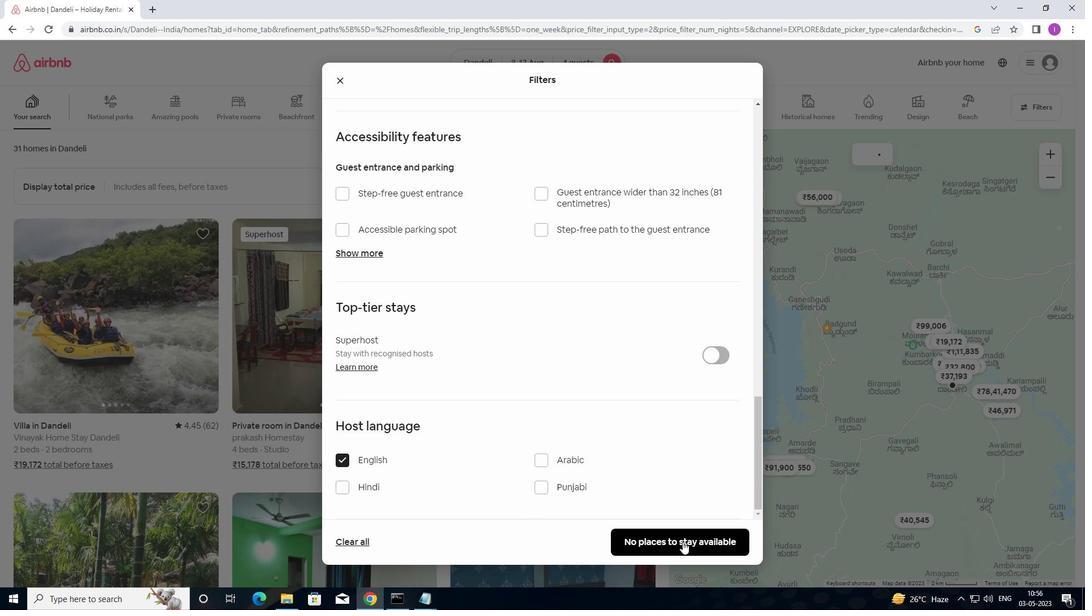 
Action: Mouse moved to (678, 538)
Screenshot: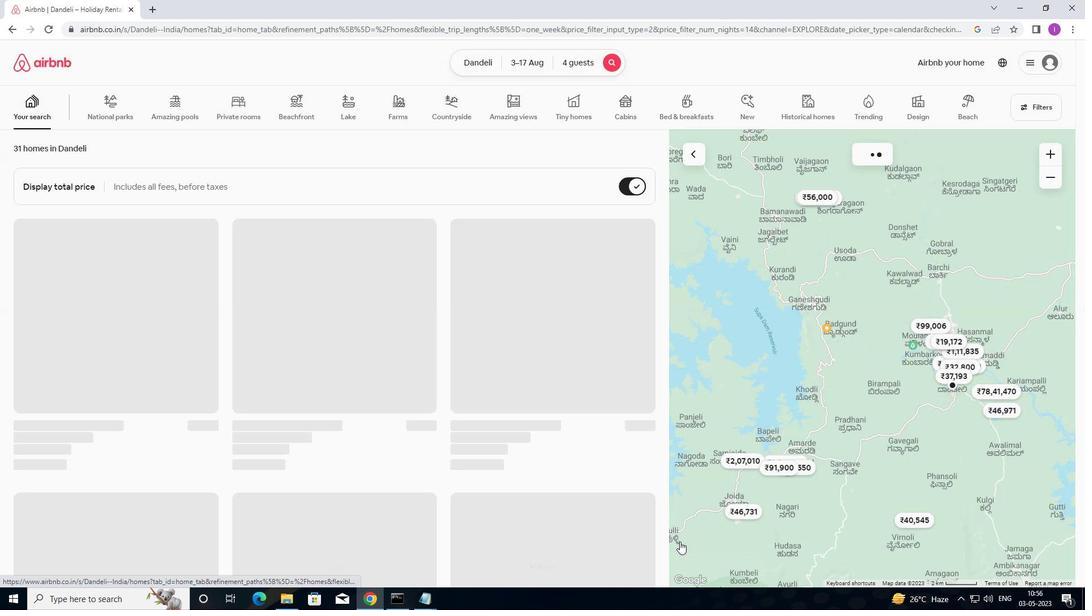
